Task: Check the sale-to-list ratio of carpet in the last 5 years.
Action: Mouse moved to (818, 188)
Screenshot: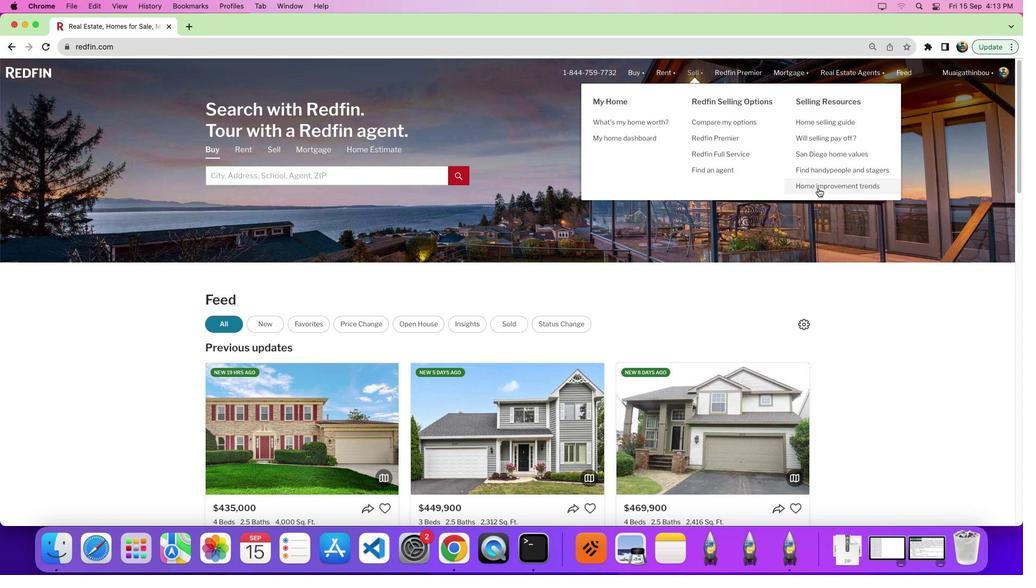 
Action: Mouse pressed left at (818, 188)
Screenshot: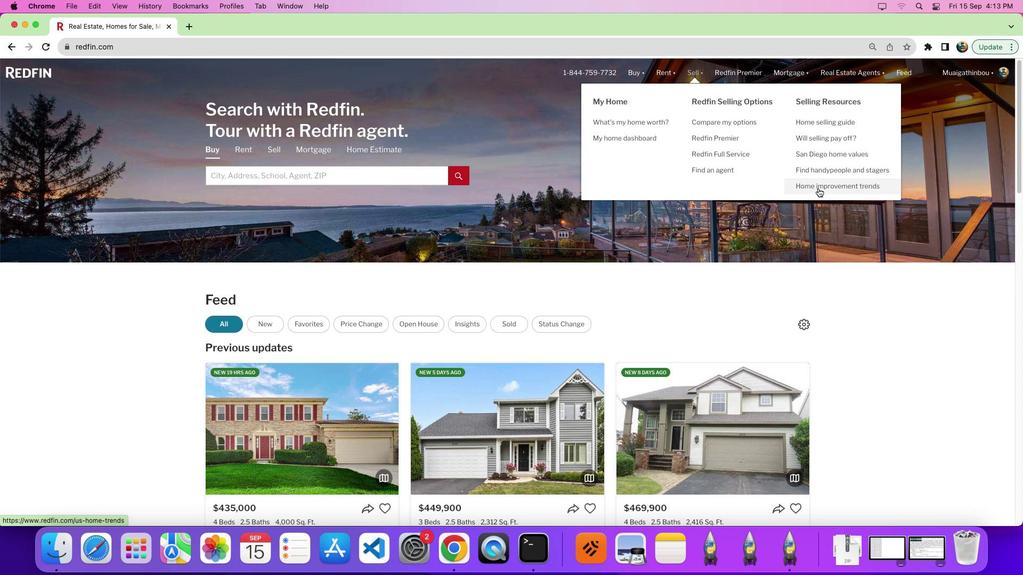 
Action: Mouse pressed left at (818, 188)
Screenshot: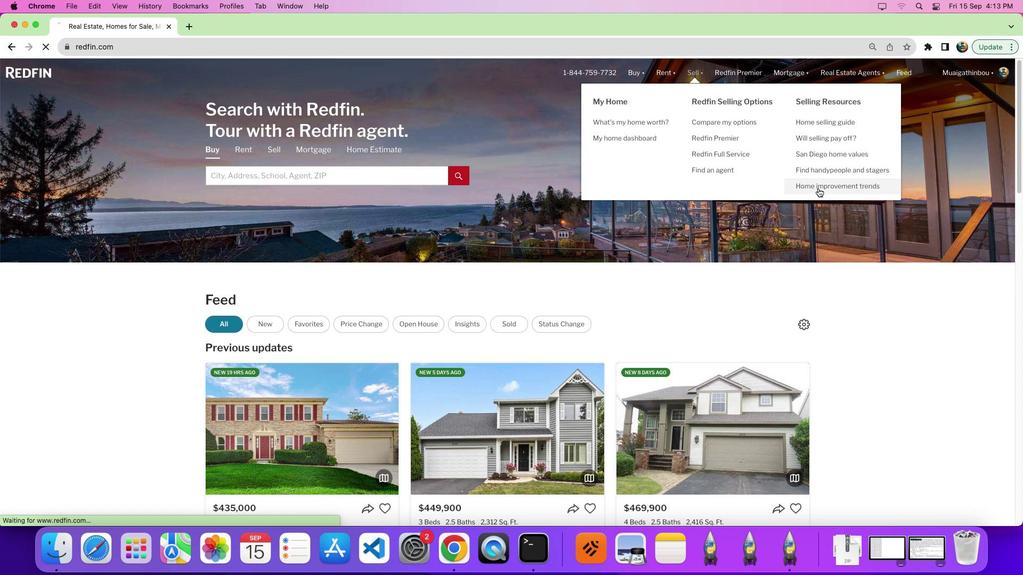 
Action: Mouse moved to (274, 203)
Screenshot: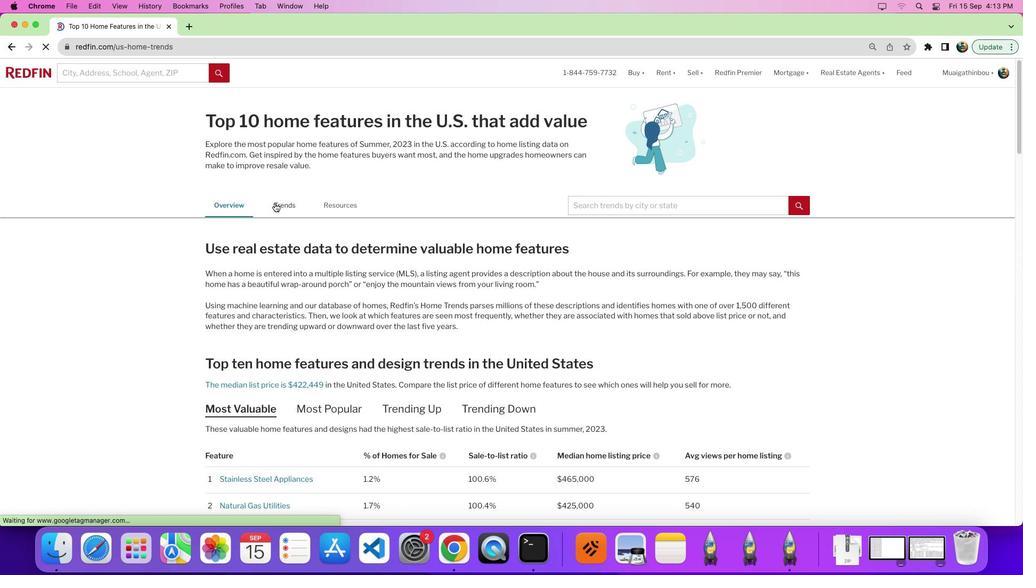 
Action: Mouse pressed left at (274, 203)
Screenshot: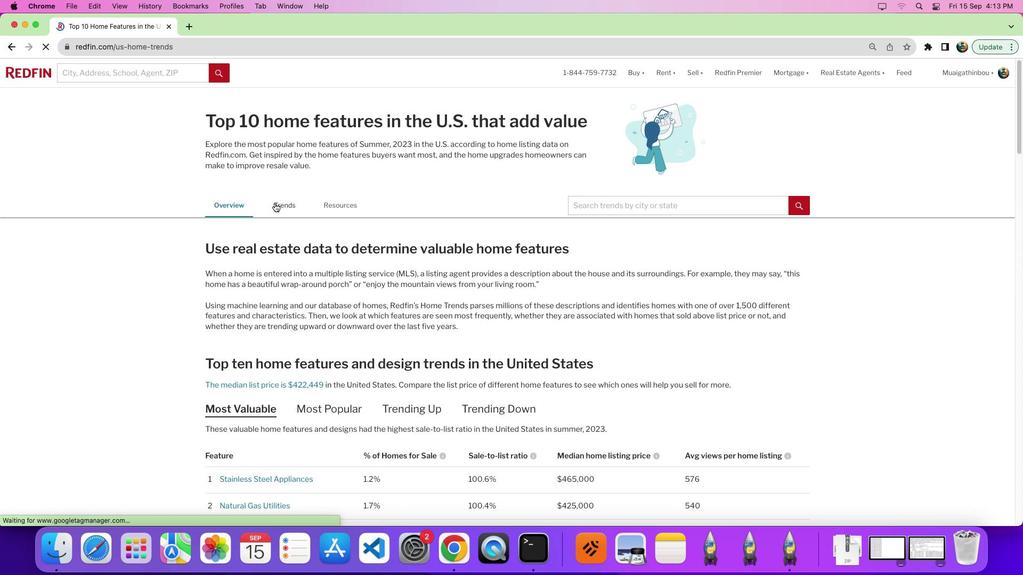 
Action: Mouse moved to (525, 314)
Screenshot: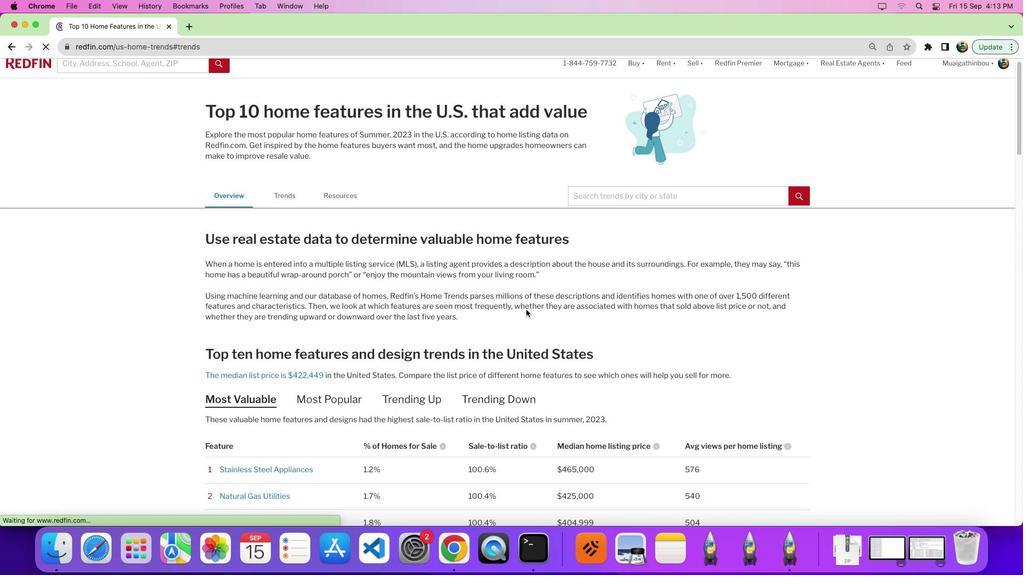 
Action: Mouse scrolled (525, 314) with delta (0, 0)
Screenshot: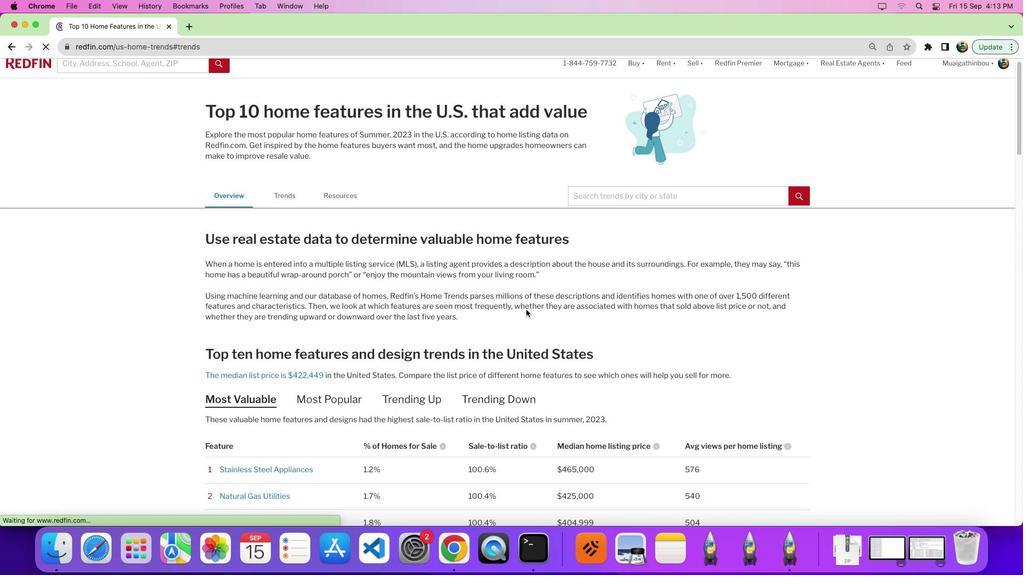
Action: Mouse scrolled (525, 314) with delta (0, 0)
Screenshot: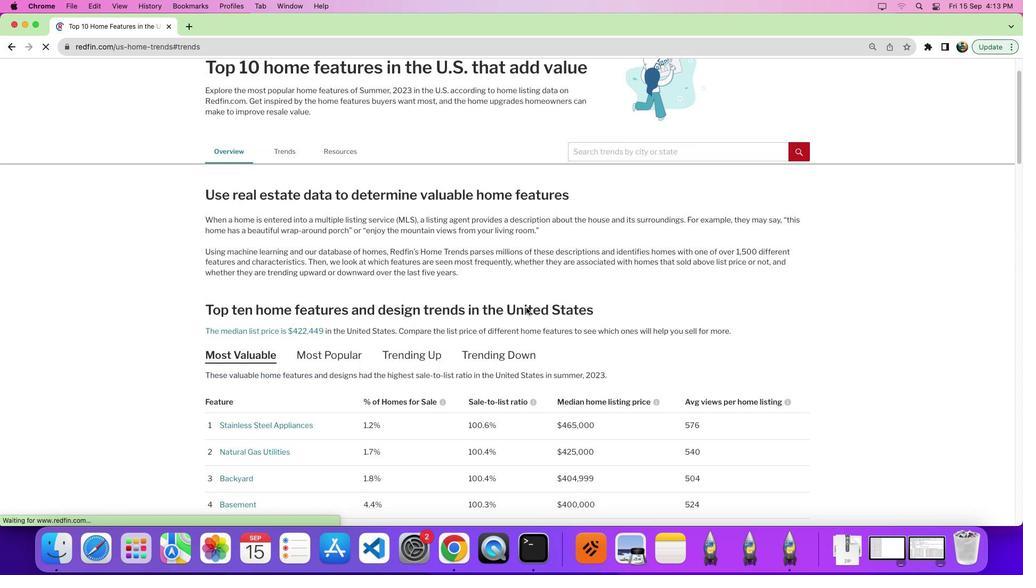 
Action: Mouse moved to (525, 313)
Screenshot: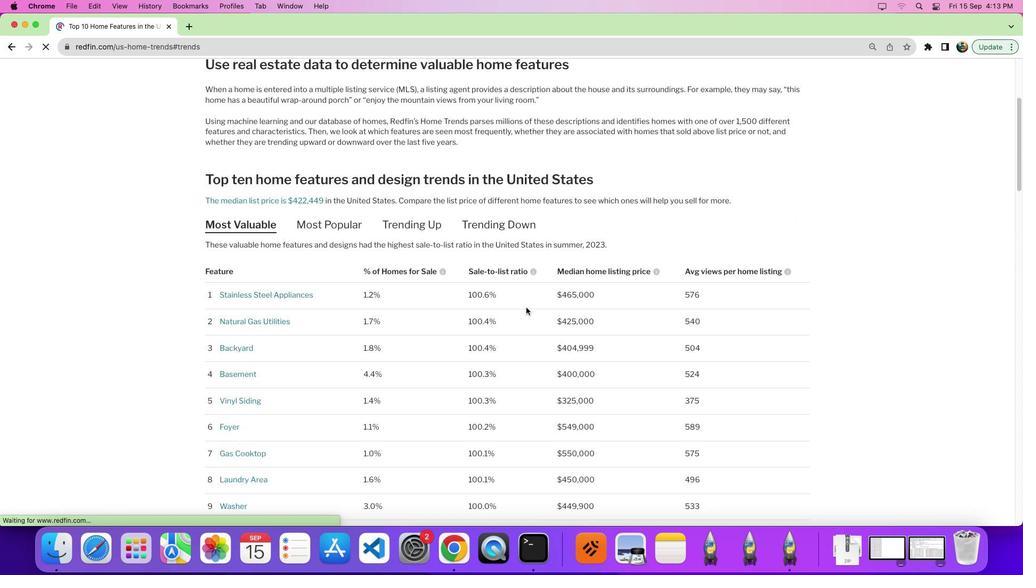 
Action: Mouse scrolled (525, 313) with delta (0, -3)
Screenshot: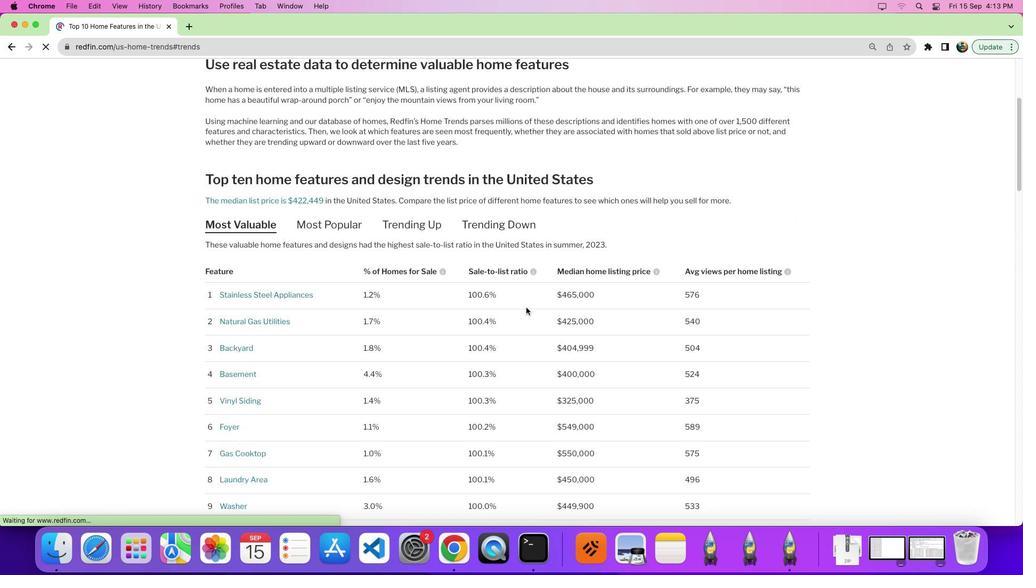 
Action: Mouse moved to (525, 307)
Screenshot: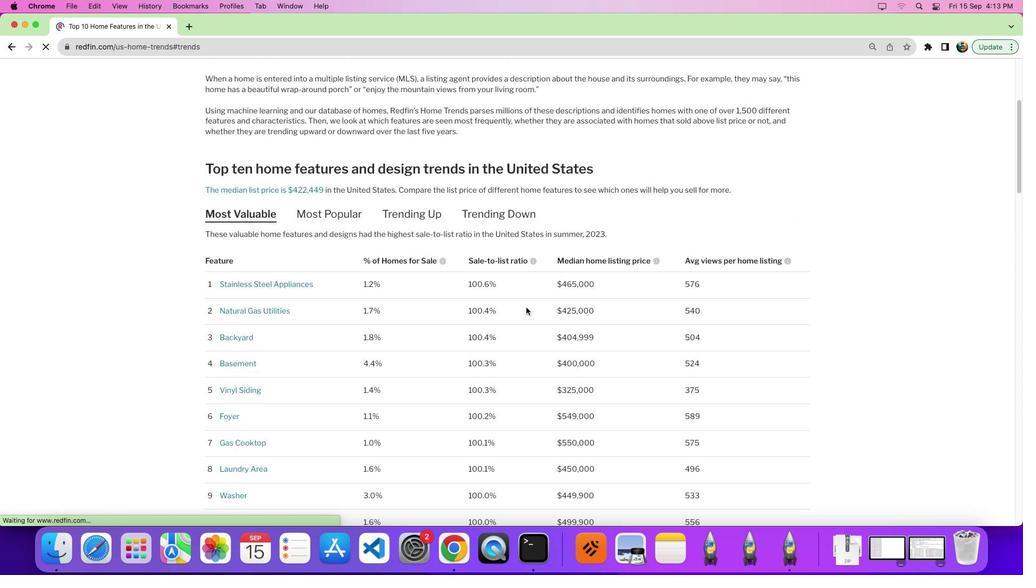 
Action: Mouse scrolled (525, 307) with delta (0, 0)
Screenshot: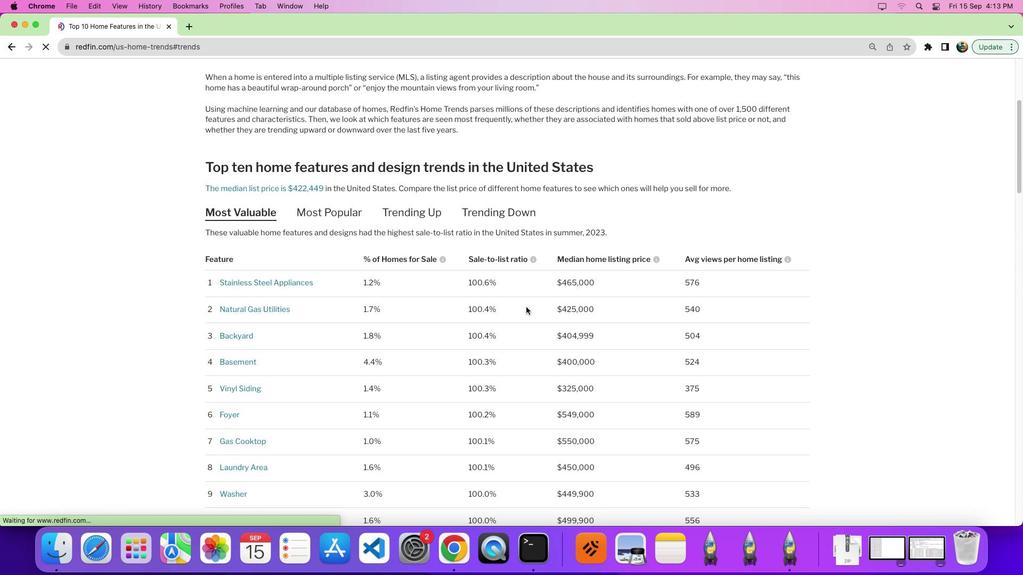 
Action: Mouse scrolled (525, 307) with delta (0, 0)
Screenshot: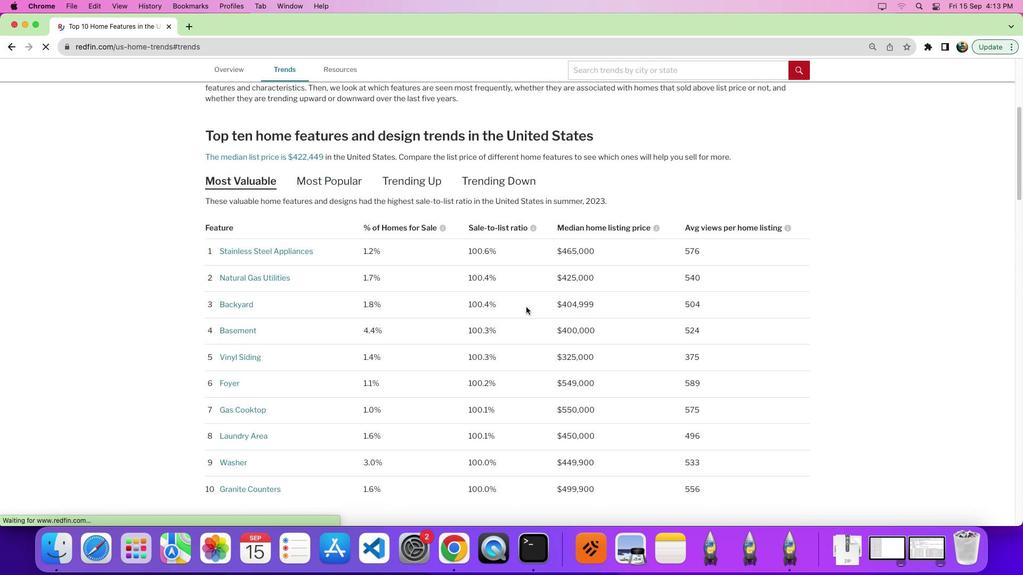 
Action: Mouse moved to (525, 306)
Screenshot: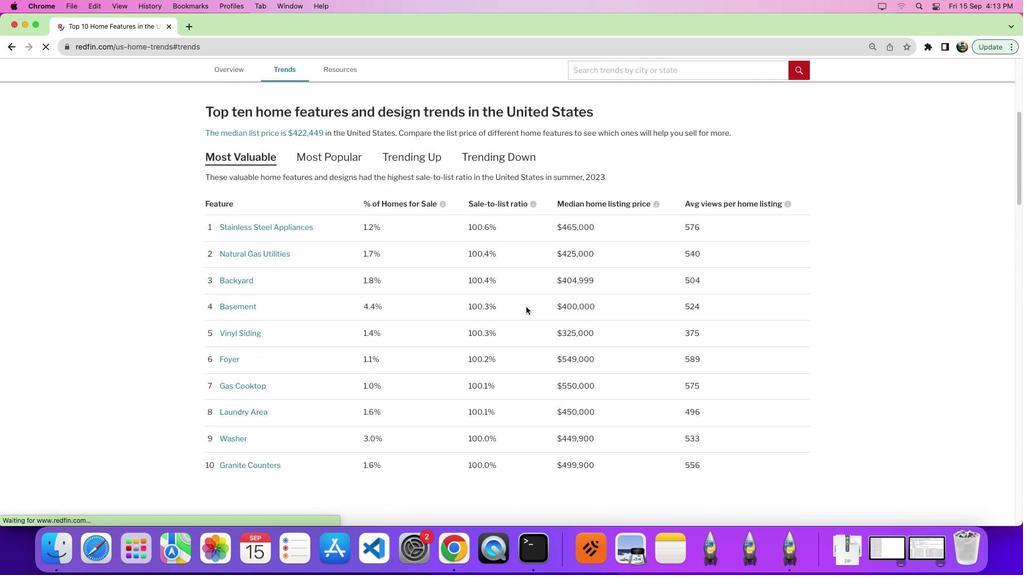 
Action: Mouse scrolled (525, 306) with delta (0, -3)
Screenshot: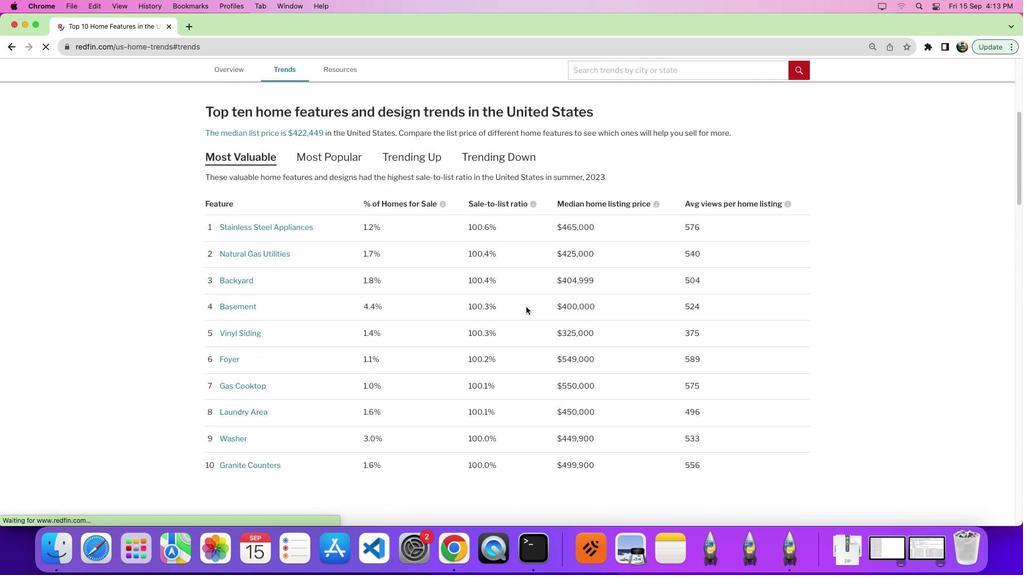 
Action: Mouse moved to (525, 306)
Screenshot: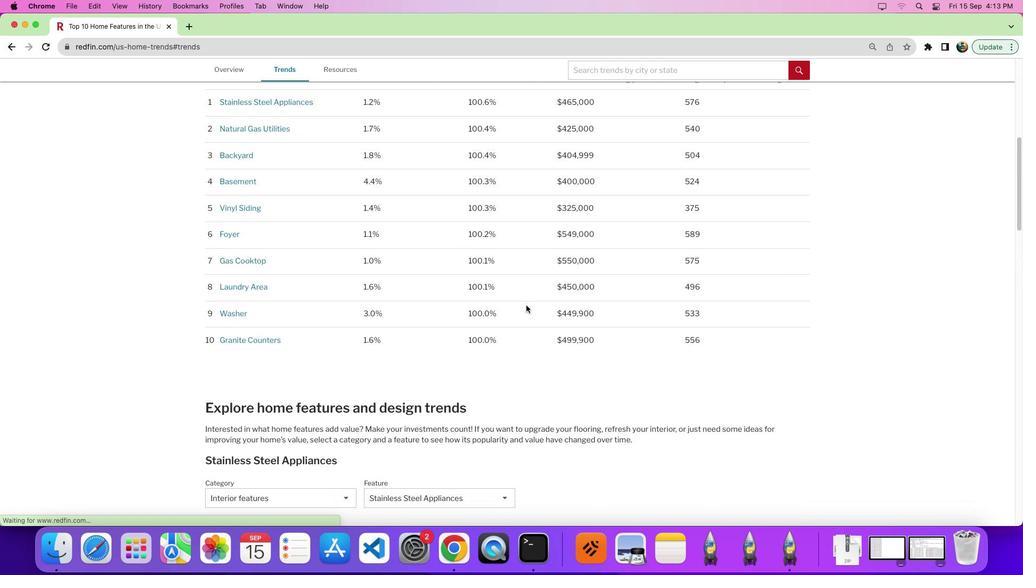 
Action: Mouse scrolled (525, 306) with delta (0, 0)
Screenshot: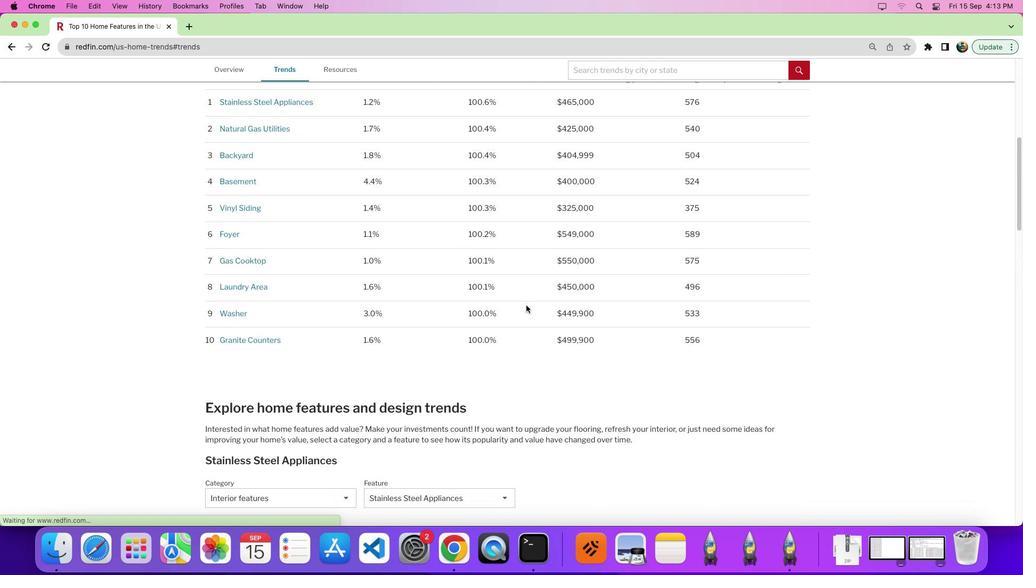 
Action: Mouse moved to (525, 305)
Screenshot: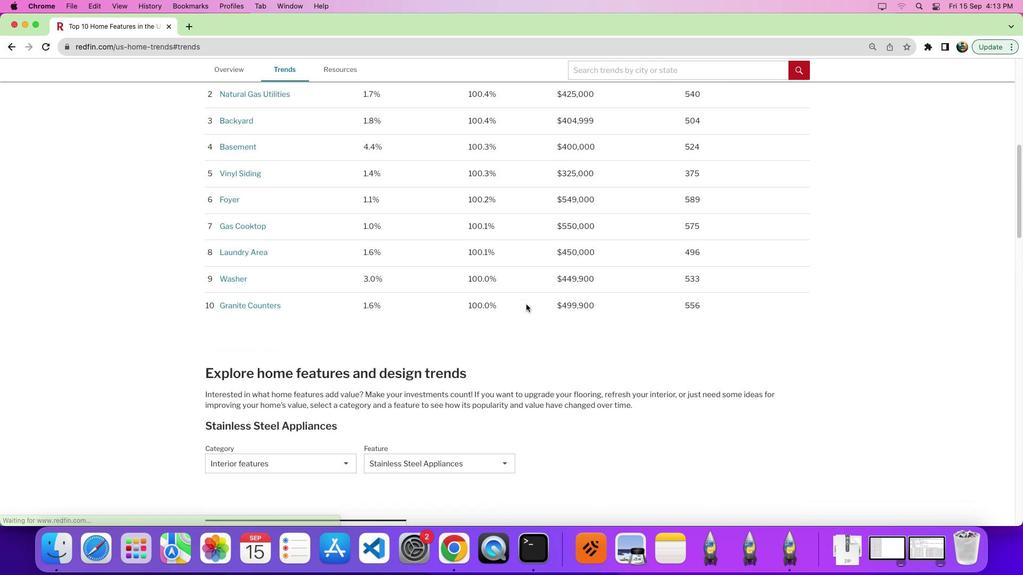 
Action: Mouse scrolled (525, 305) with delta (0, 0)
Screenshot: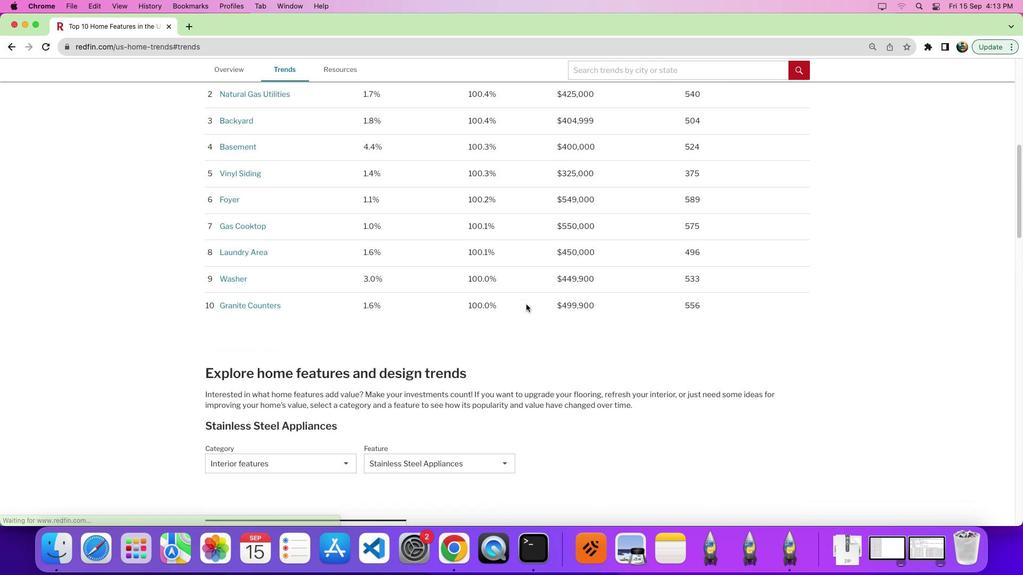 
Action: Mouse moved to (525, 305)
Screenshot: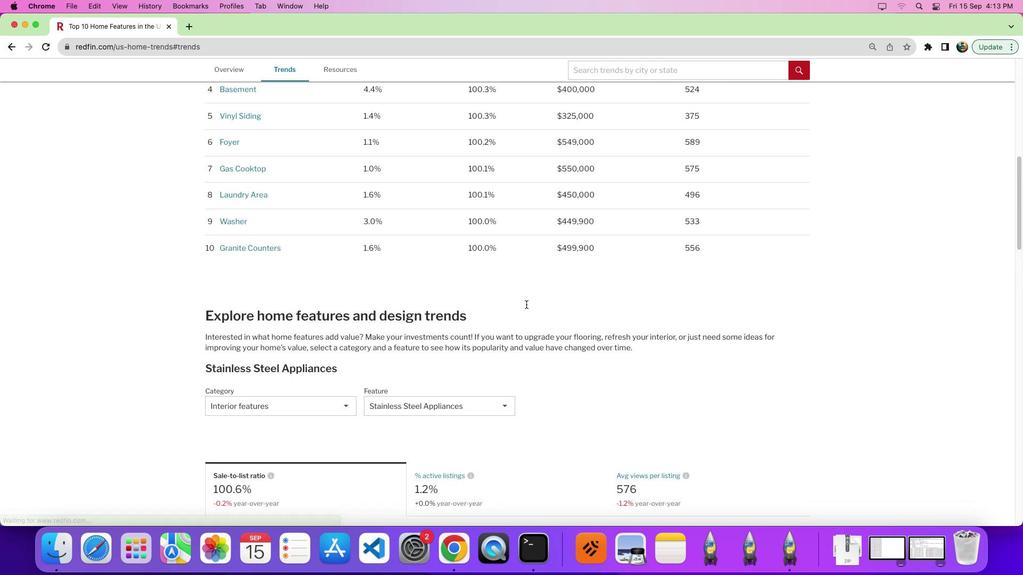
Action: Mouse scrolled (525, 305) with delta (0, -3)
Screenshot: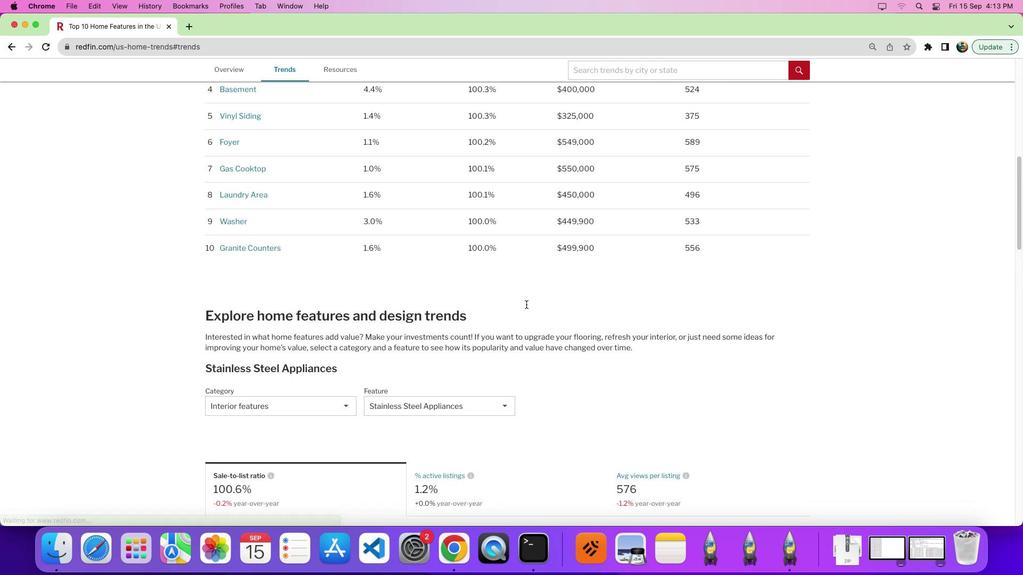 
Action: Mouse moved to (525, 301)
Screenshot: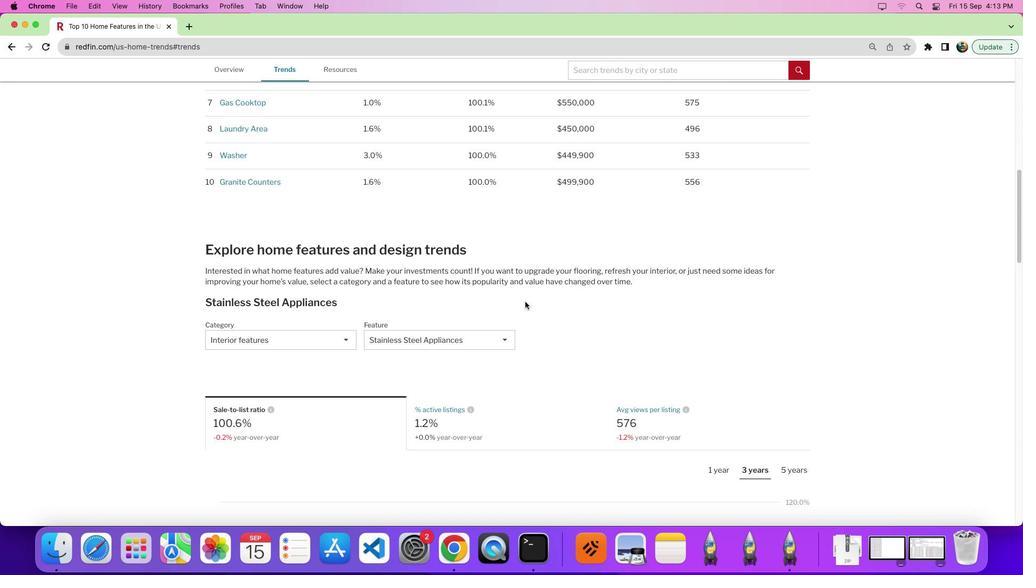 
Action: Mouse scrolled (525, 301) with delta (0, 0)
Screenshot: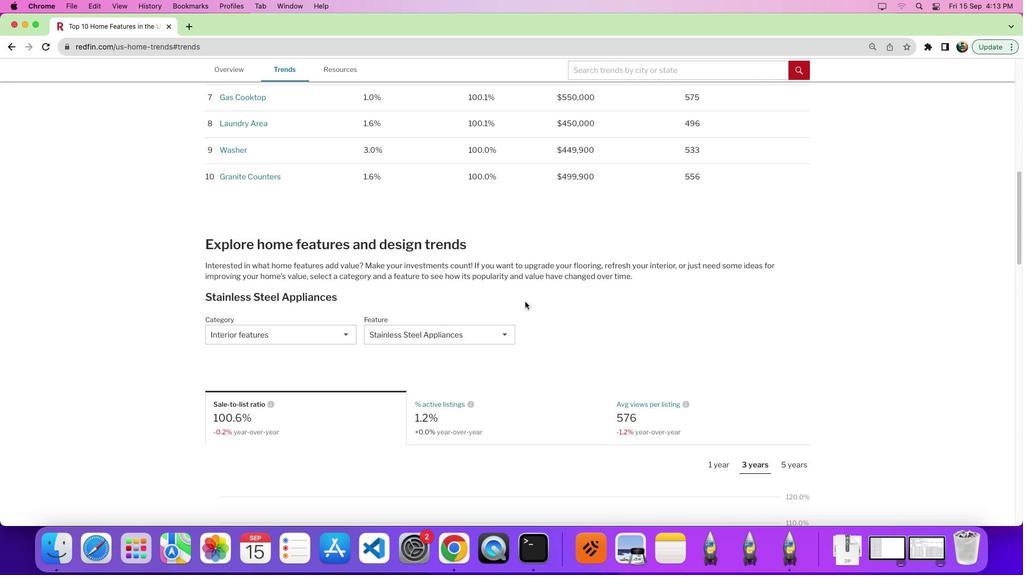 
Action: Mouse scrolled (525, 301) with delta (0, 0)
Screenshot: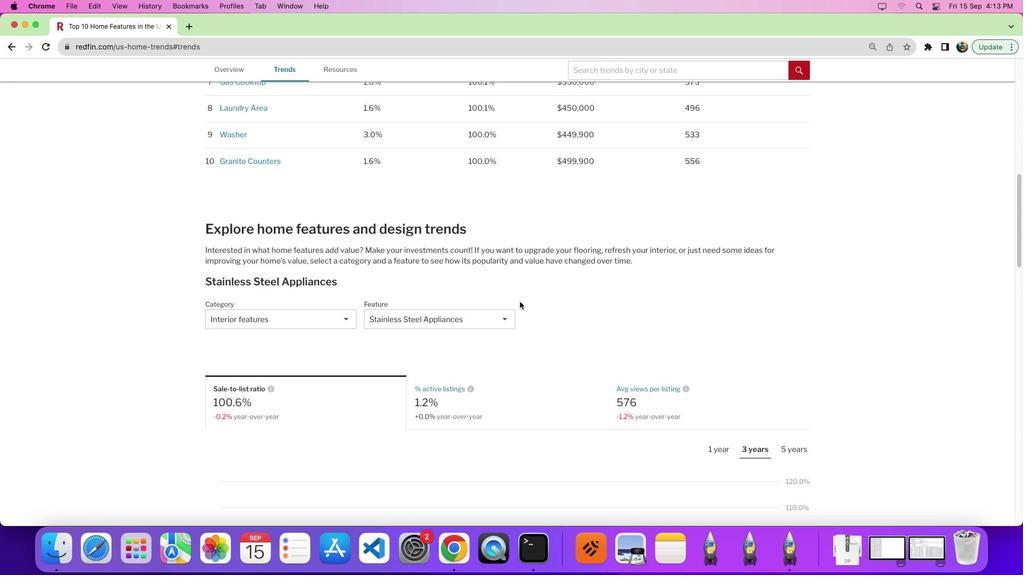 
Action: Mouse scrolled (525, 301) with delta (0, -2)
Screenshot: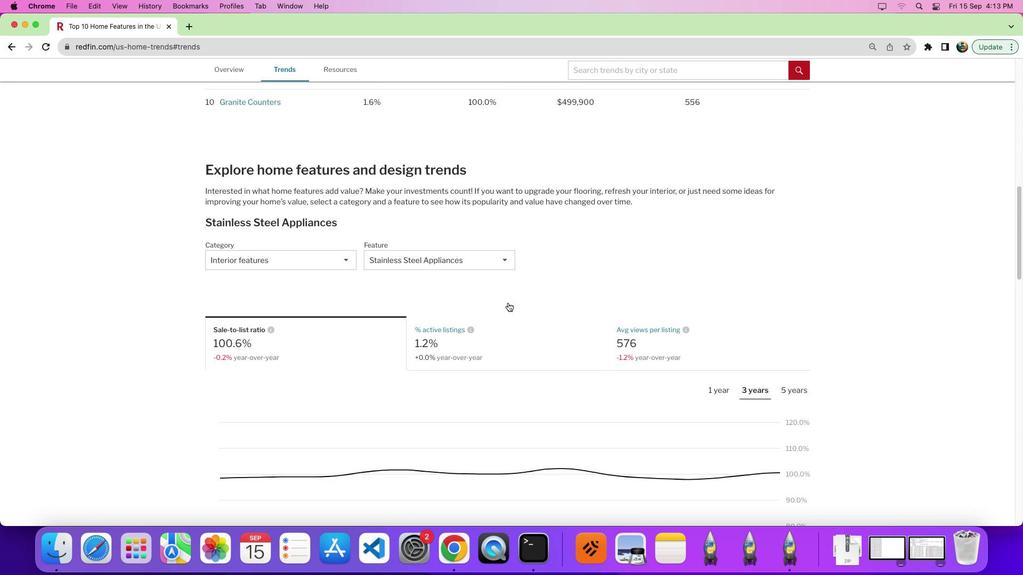 
Action: Mouse moved to (469, 198)
Screenshot: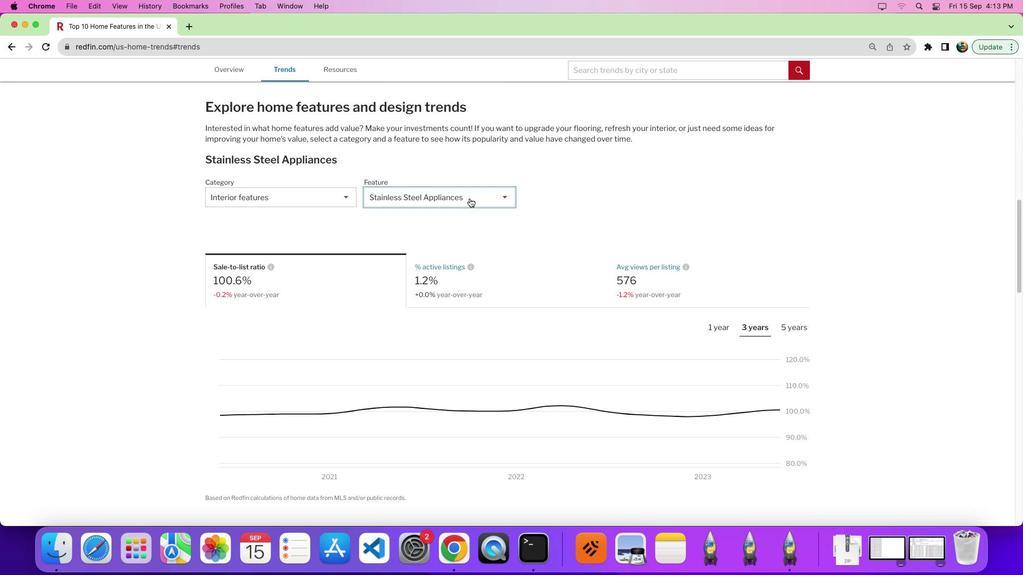
Action: Mouse pressed left at (469, 198)
Screenshot: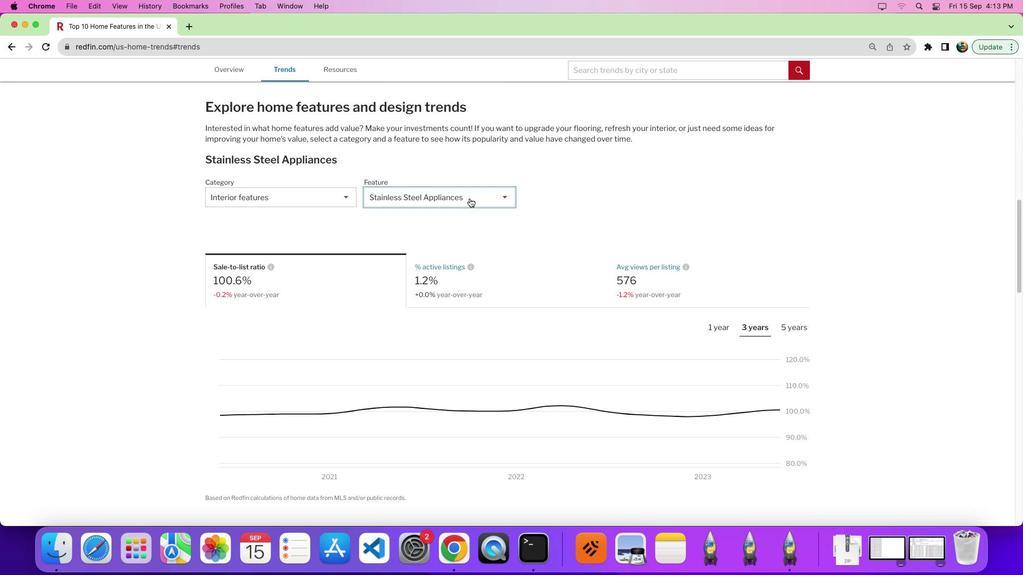 
Action: Mouse moved to (463, 262)
Screenshot: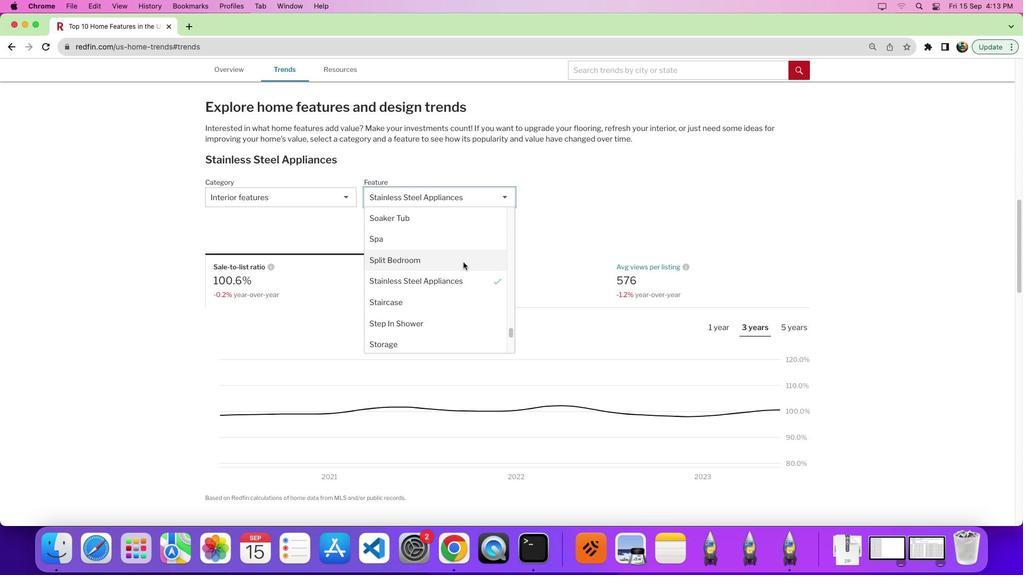 
Action: Mouse scrolled (463, 262) with delta (0, 0)
Screenshot: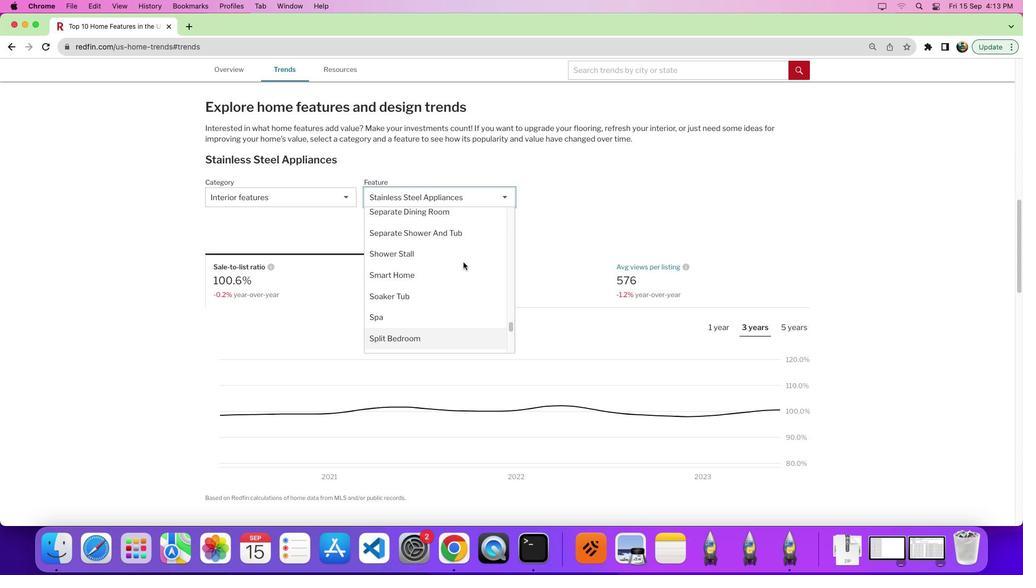 
Action: Mouse scrolled (463, 262) with delta (0, 0)
Screenshot: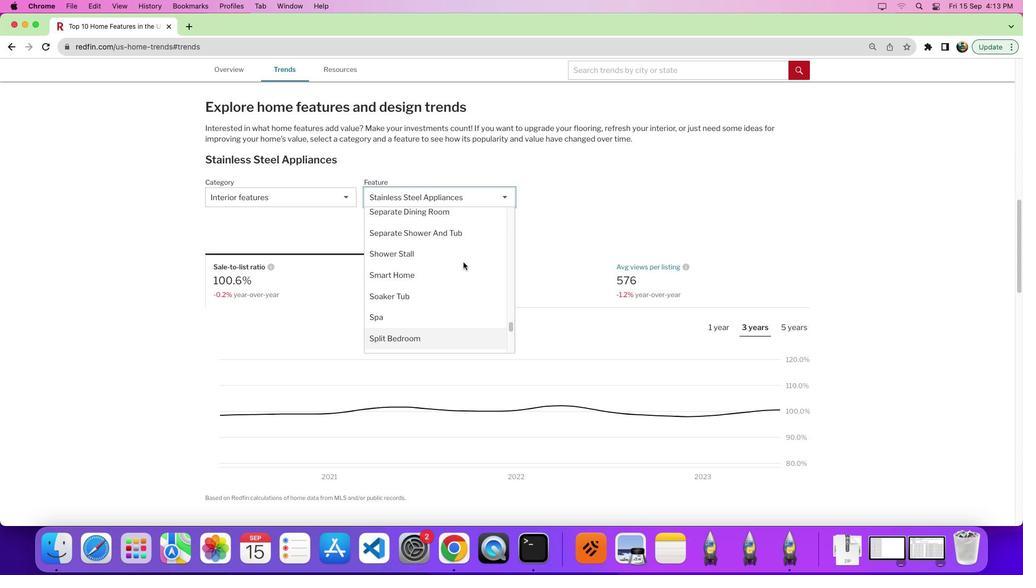 
Action: Mouse scrolled (463, 262) with delta (0, 3)
Screenshot: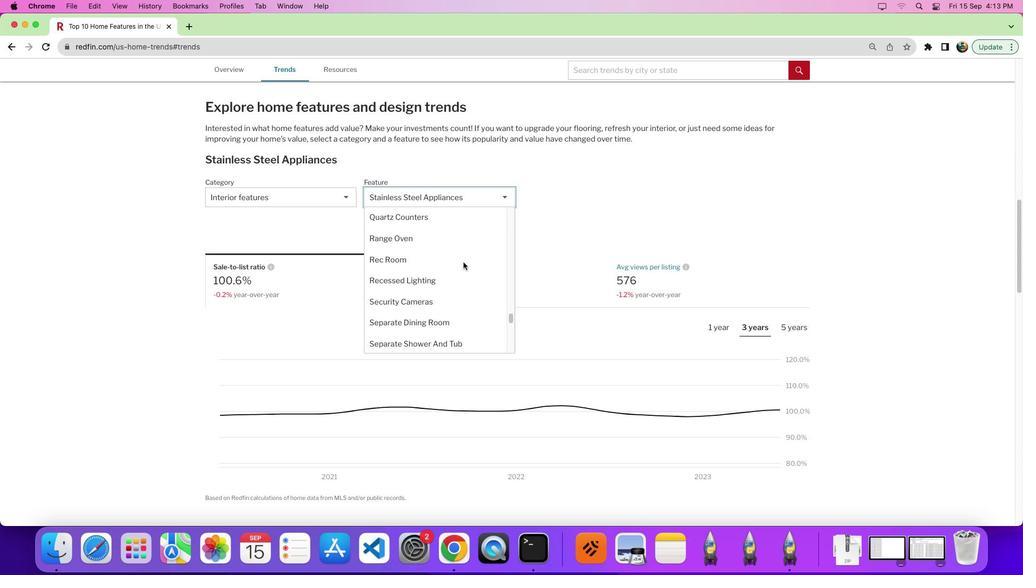 
Action: Mouse scrolled (463, 262) with delta (0, 0)
Screenshot: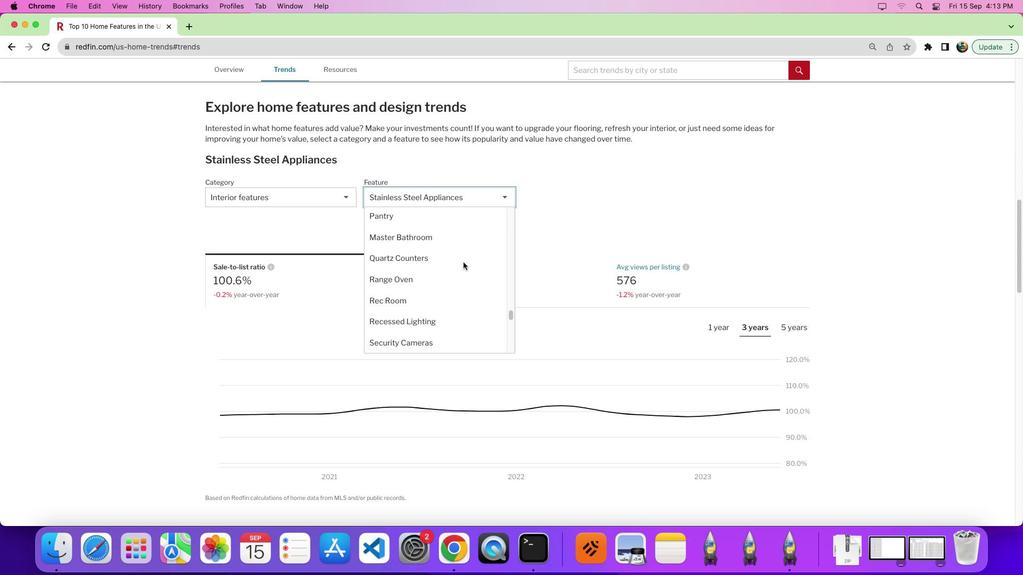 
Action: Mouse scrolled (463, 262) with delta (0, 0)
Screenshot: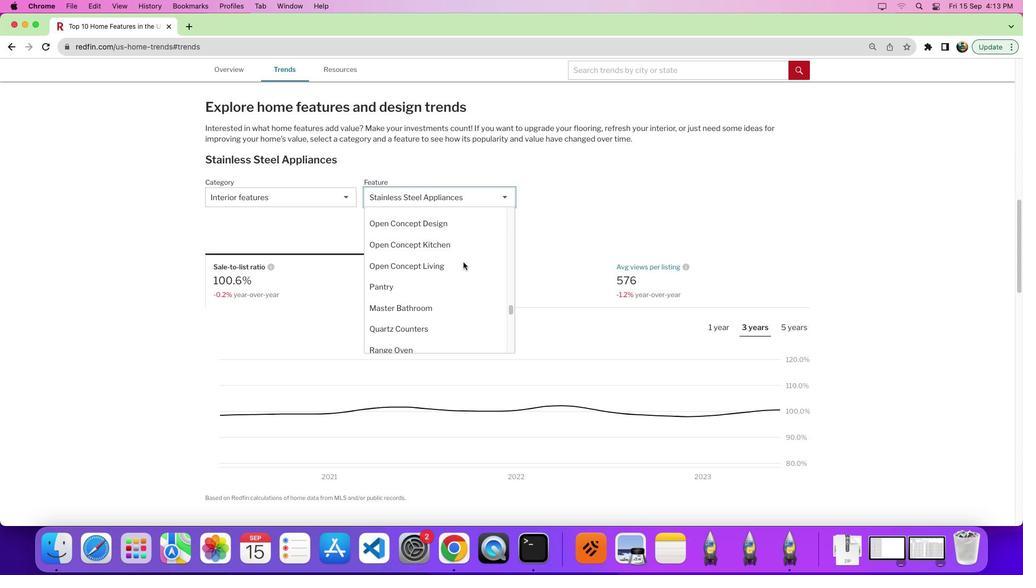 
Action: Mouse scrolled (463, 262) with delta (0, 3)
Screenshot: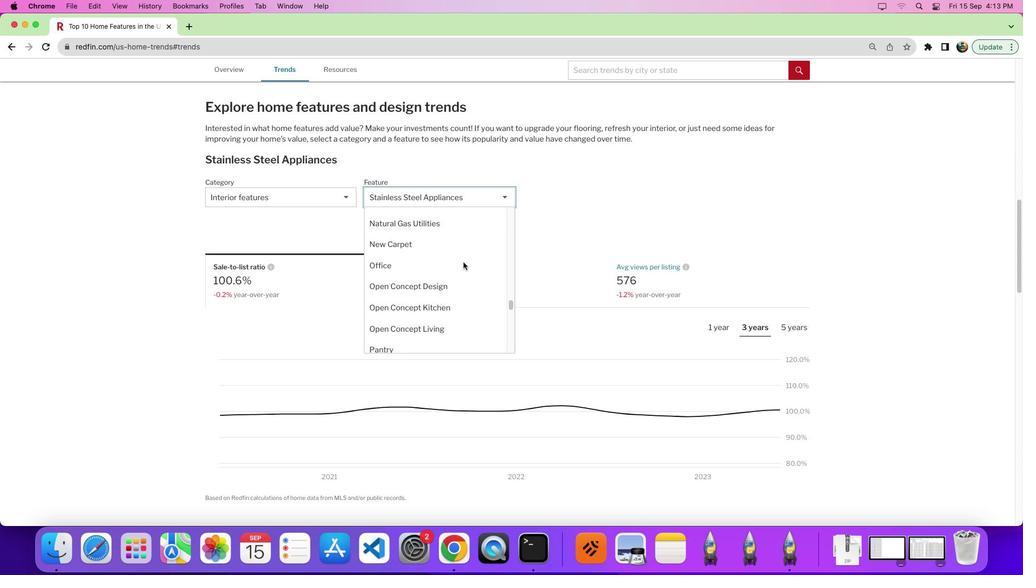
Action: Mouse scrolled (463, 262) with delta (0, 0)
Screenshot: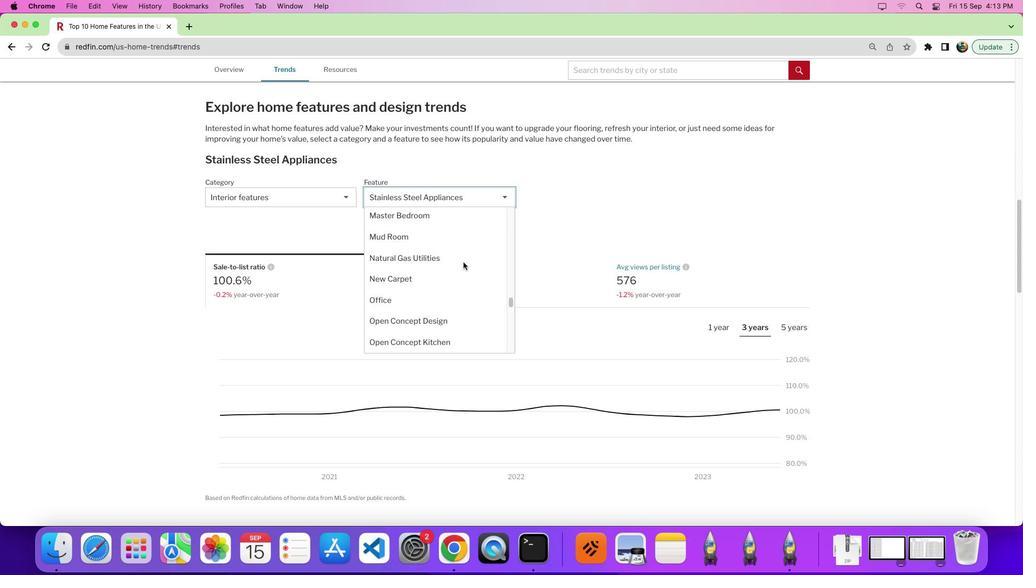 
Action: Mouse scrolled (463, 262) with delta (0, 0)
Screenshot: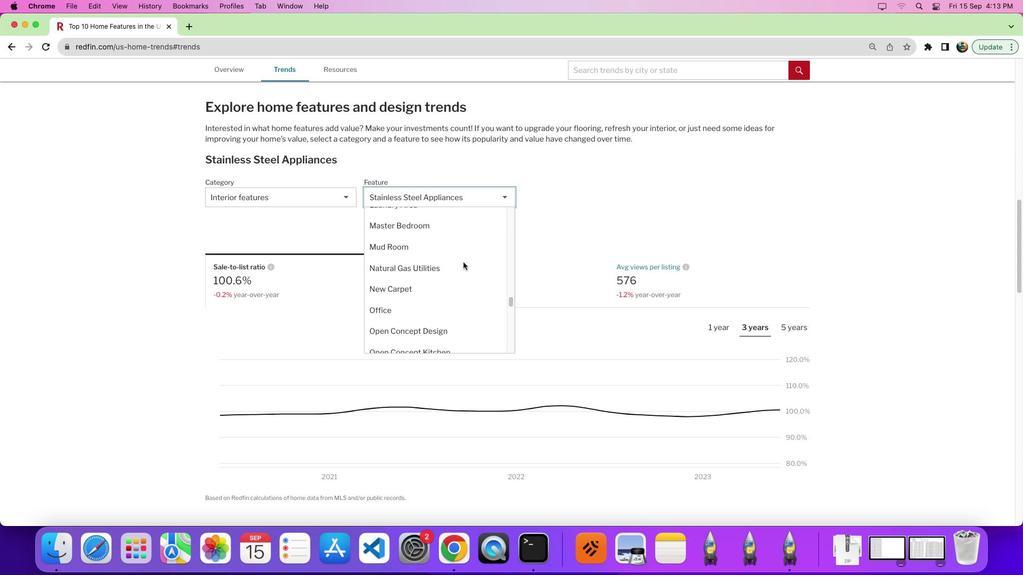 
Action: Mouse moved to (463, 262)
Screenshot: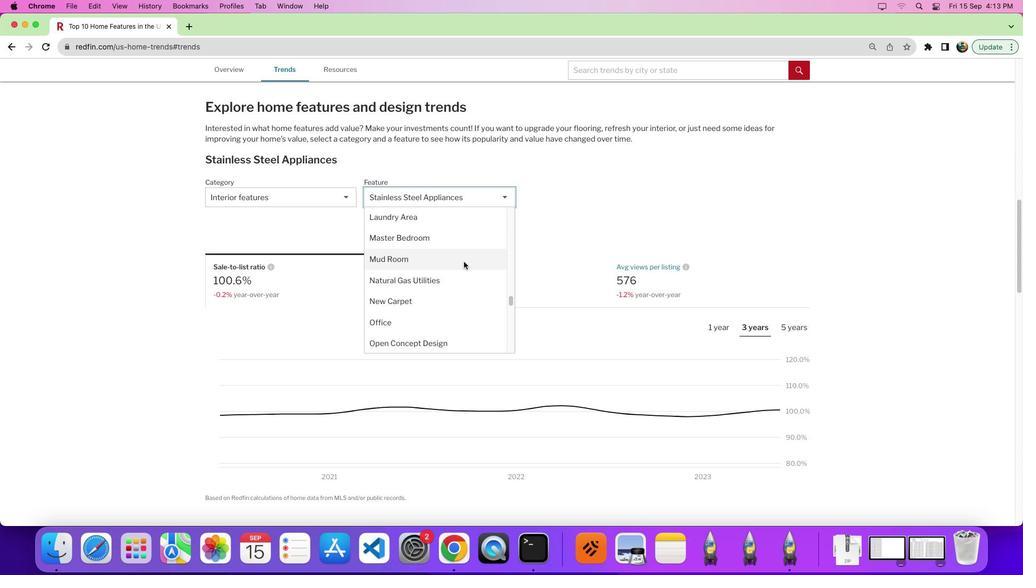 
Action: Mouse scrolled (463, 262) with delta (0, 0)
Screenshot: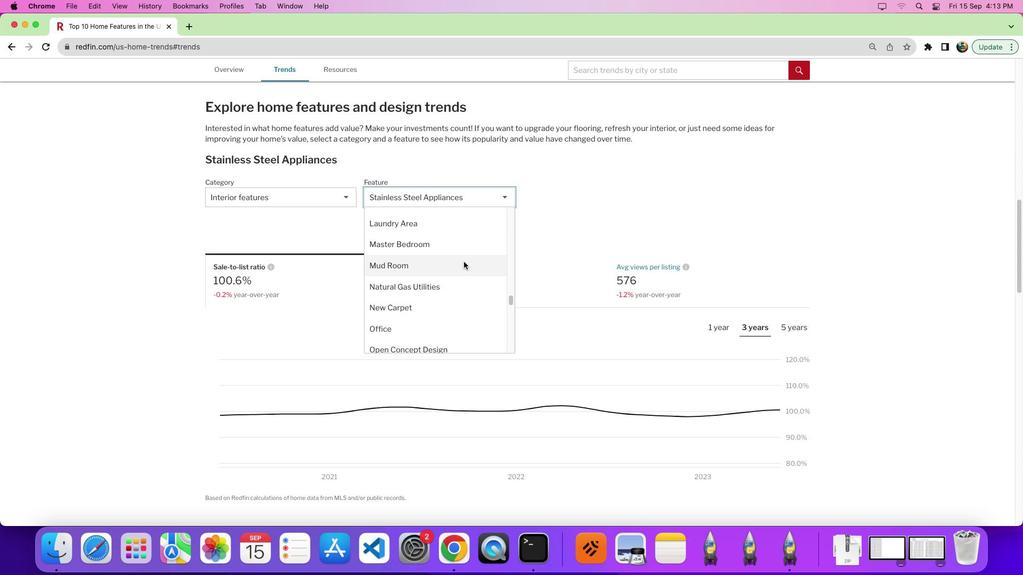 
Action: Mouse scrolled (463, 262) with delta (0, 0)
Screenshot: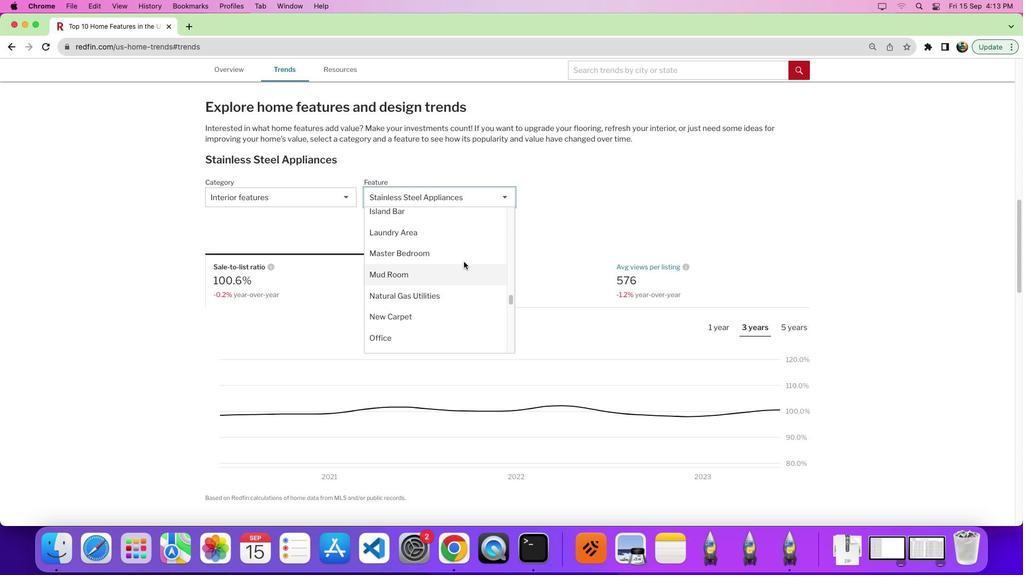 
Action: Mouse scrolled (463, 262) with delta (0, 1)
Screenshot: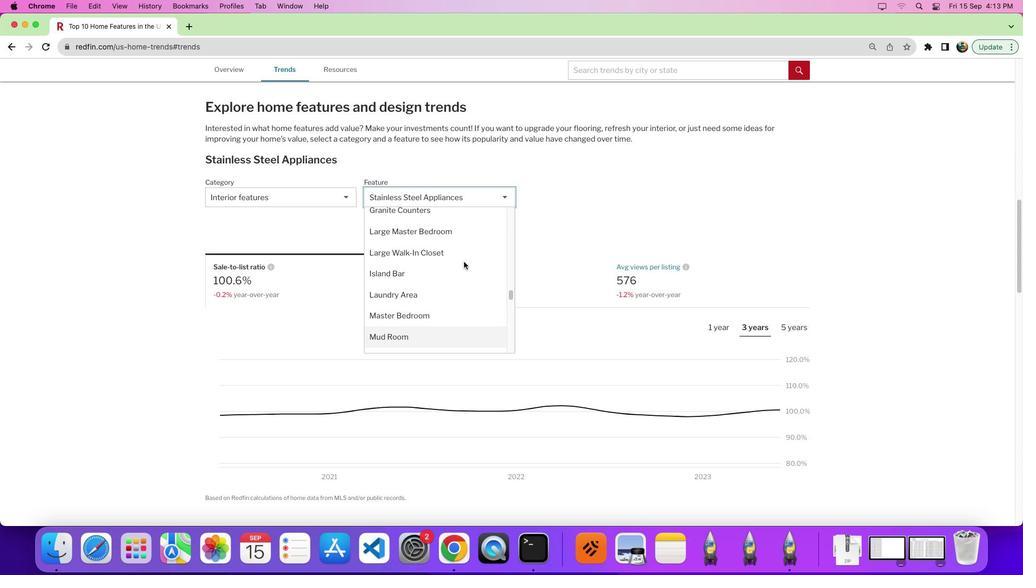 
Action: Mouse moved to (463, 261)
Screenshot: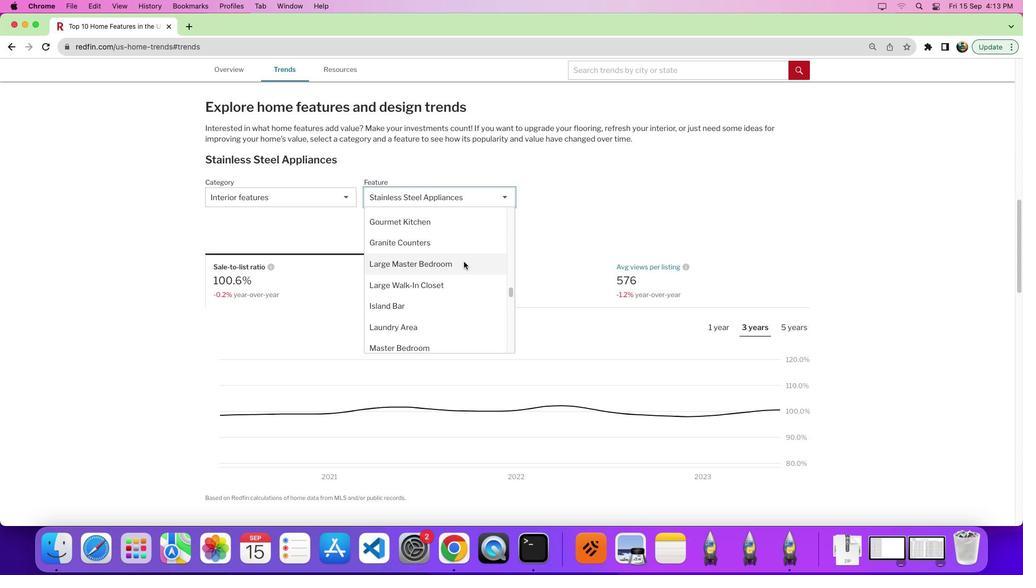 
Action: Mouse scrolled (463, 261) with delta (0, 0)
Screenshot: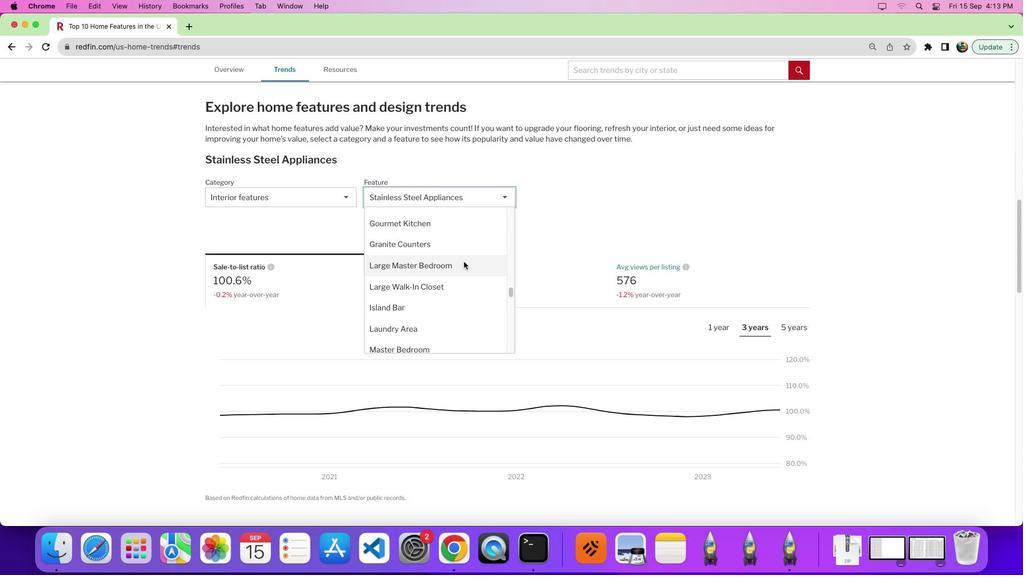 
Action: Mouse scrolled (463, 261) with delta (0, 0)
Screenshot: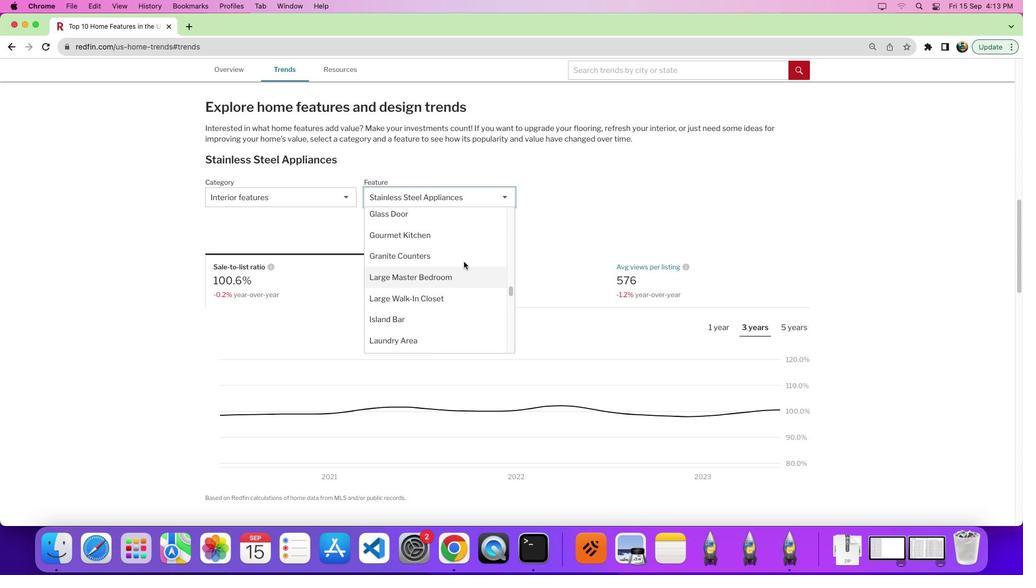 
Action: Mouse scrolled (463, 261) with delta (0, 0)
Screenshot: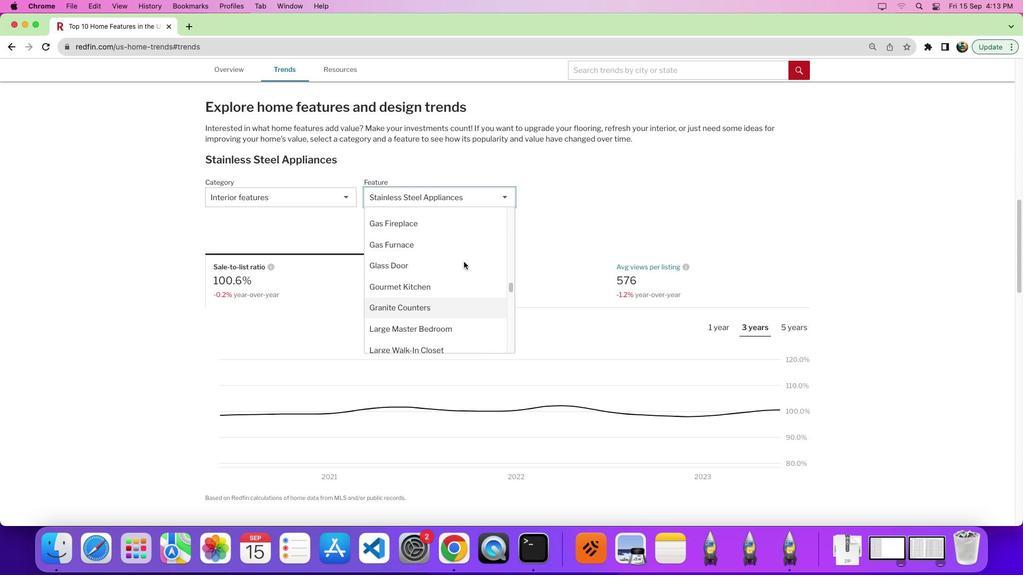
Action: Mouse scrolled (463, 261) with delta (0, 0)
Screenshot: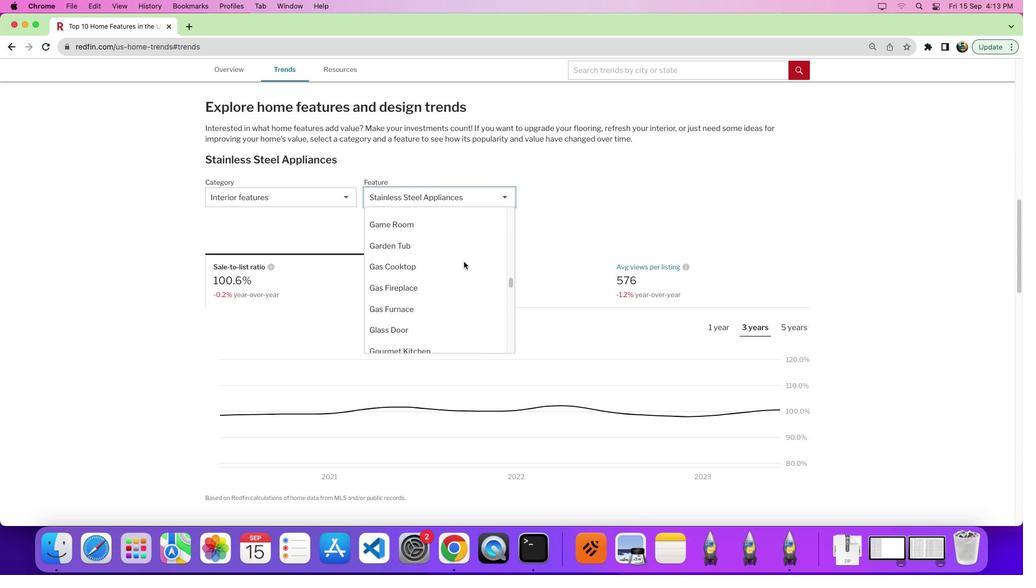 
Action: Mouse scrolled (463, 261) with delta (0, 3)
Screenshot: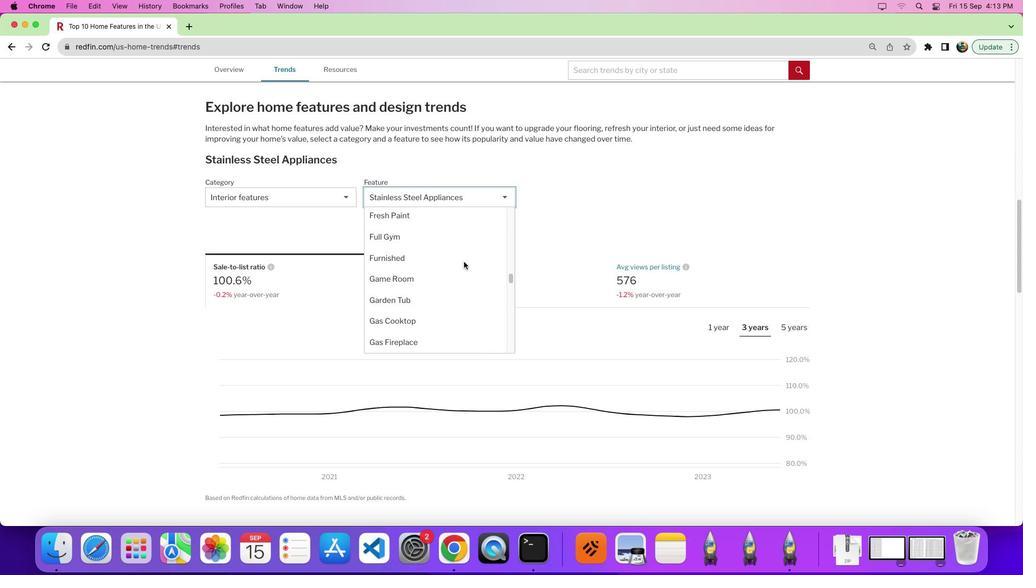 
Action: Mouse scrolled (463, 261) with delta (0, 0)
Screenshot: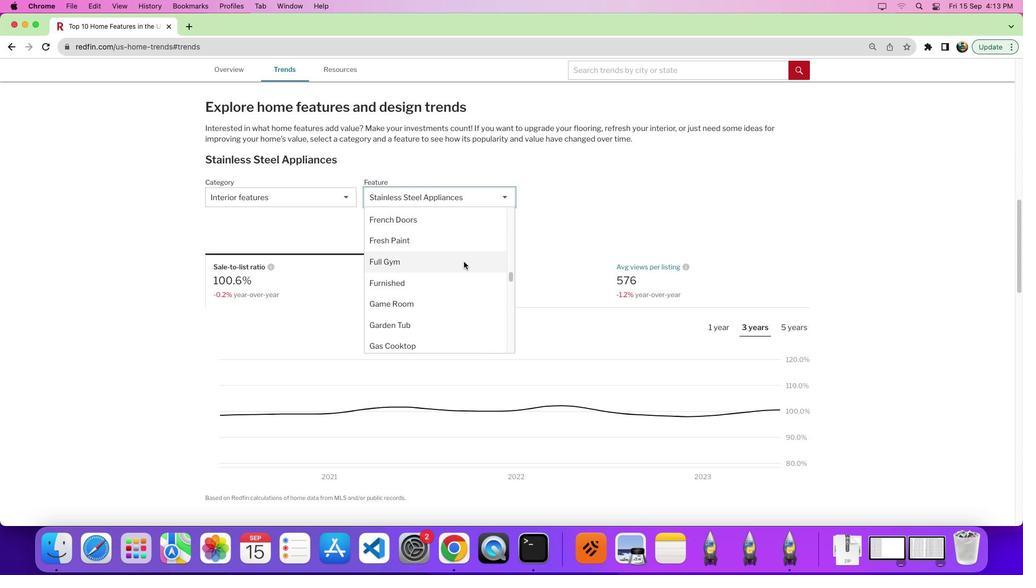 
Action: Mouse scrolled (463, 261) with delta (0, 0)
Screenshot: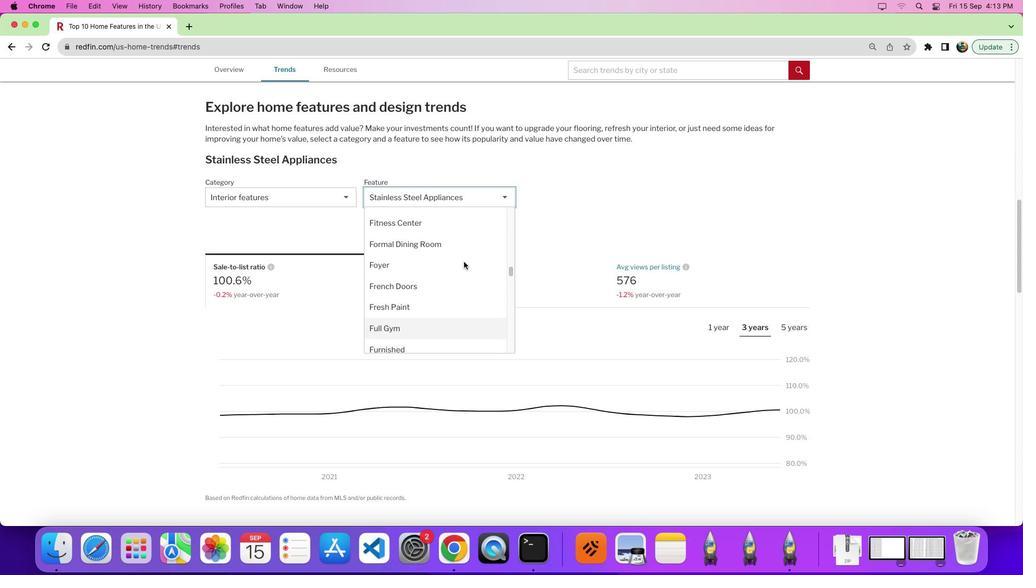 
Action: Mouse scrolled (463, 261) with delta (0, 2)
Screenshot: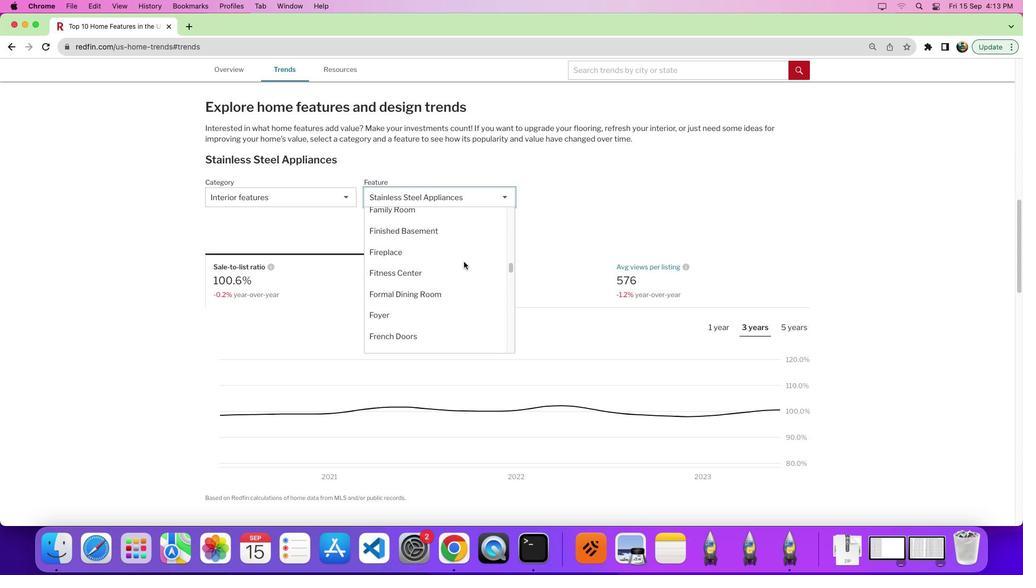 
Action: Mouse scrolled (463, 261) with delta (0, 0)
Screenshot: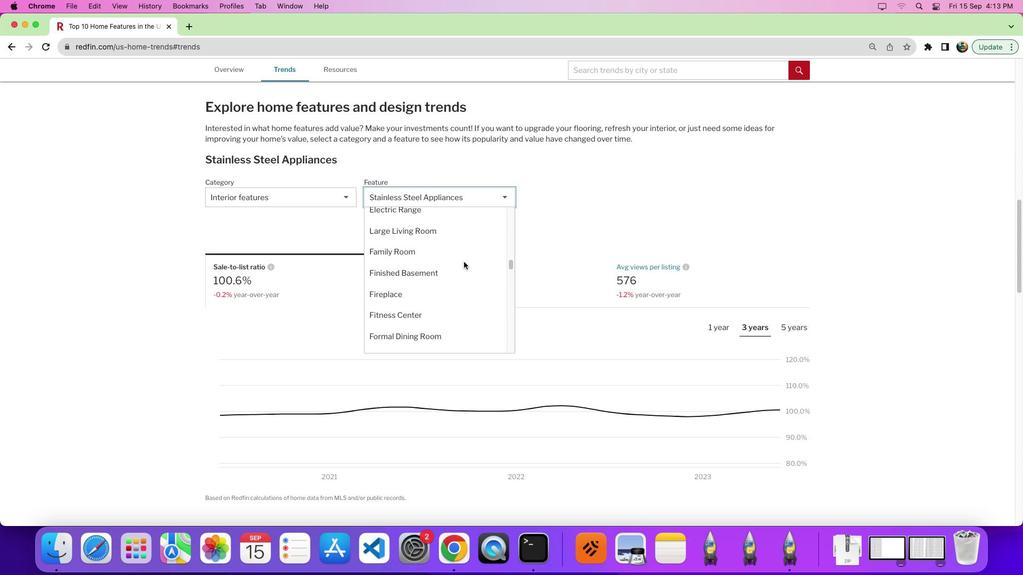 
Action: Mouse scrolled (463, 261) with delta (0, 0)
Screenshot: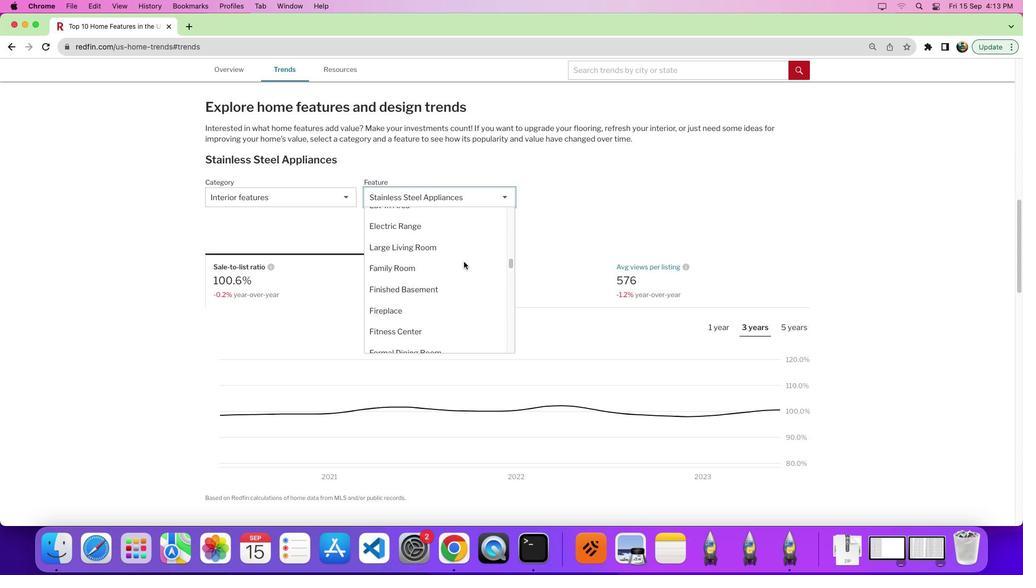 
Action: Mouse scrolled (463, 261) with delta (0, 0)
Screenshot: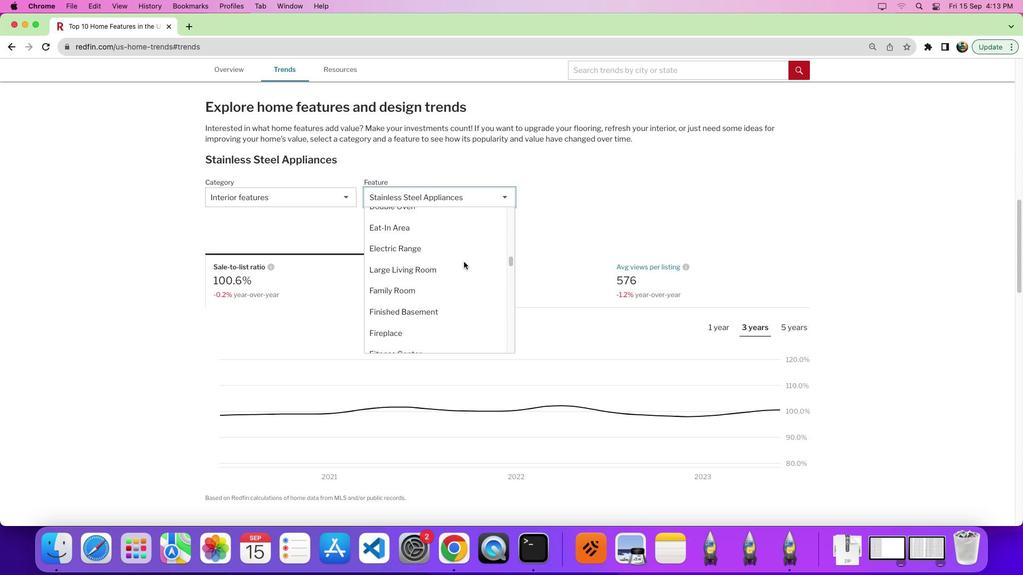 
Action: Mouse scrolled (463, 261) with delta (0, 0)
Screenshot: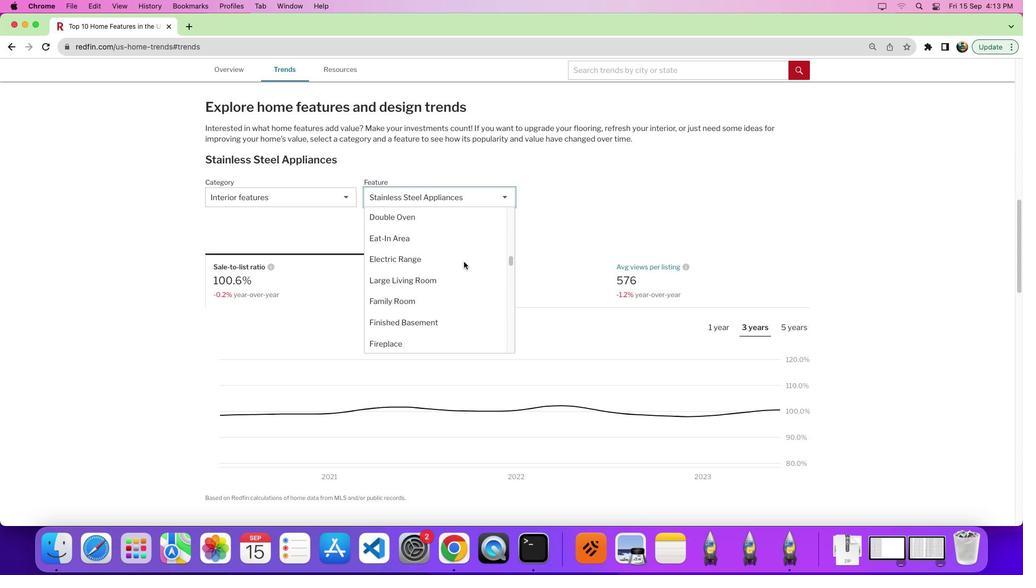 
Action: Mouse scrolled (463, 261) with delta (0, 0)
Screenshot: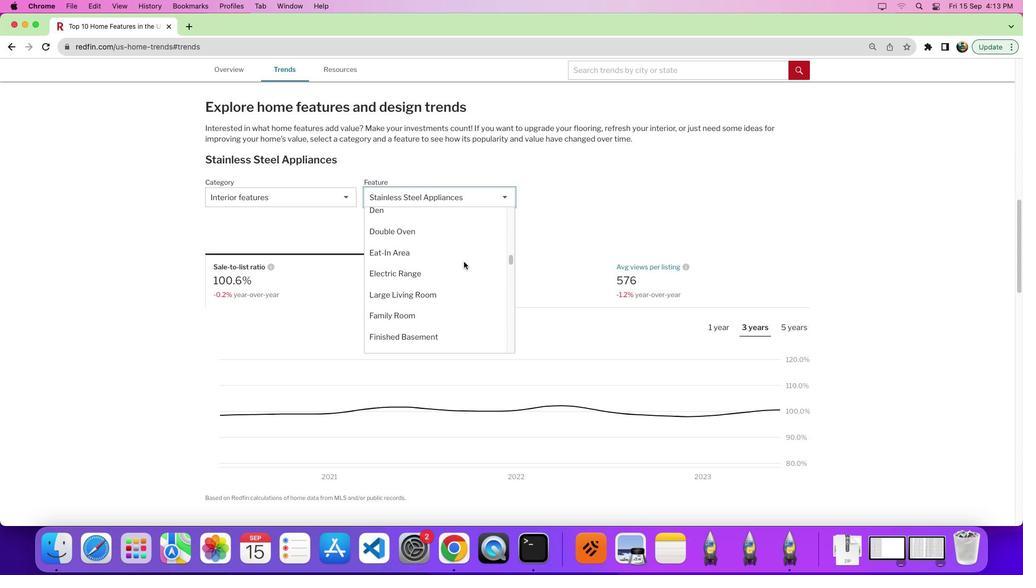 
Action: Mouse scrolled (463, 261) with delta (0, 0)
Screenshot: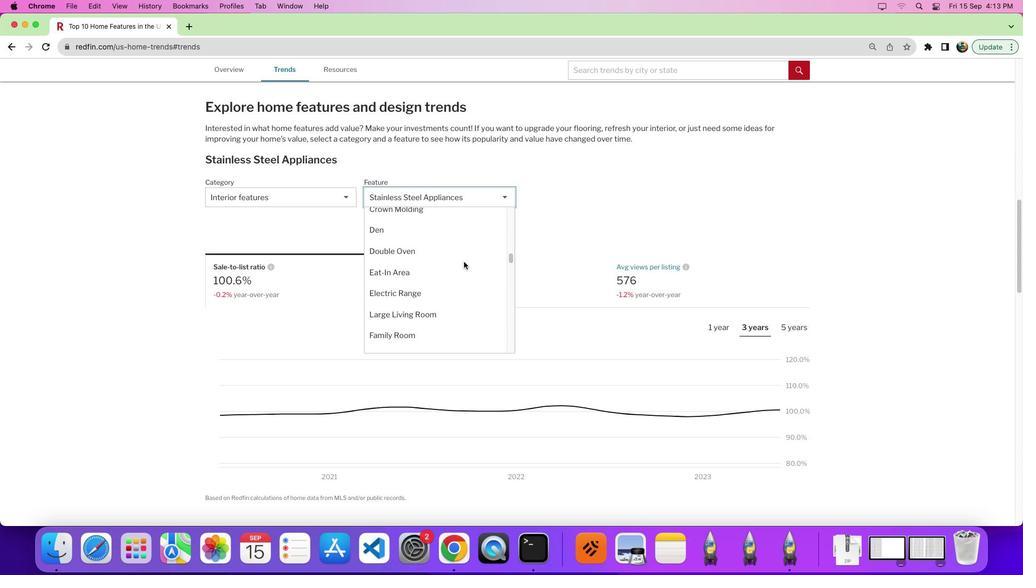 
Action: Mouse scrolled (463, 261) with delta (0, 0)
Screenshot: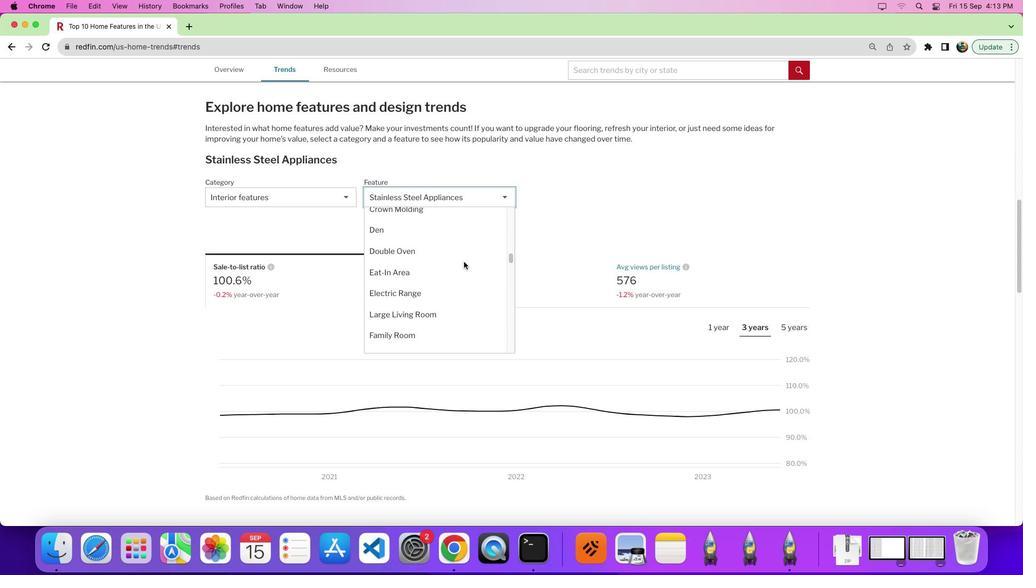 
Action: Mouse scrolled (463, 261) with delta (0, 0)
Screenshot: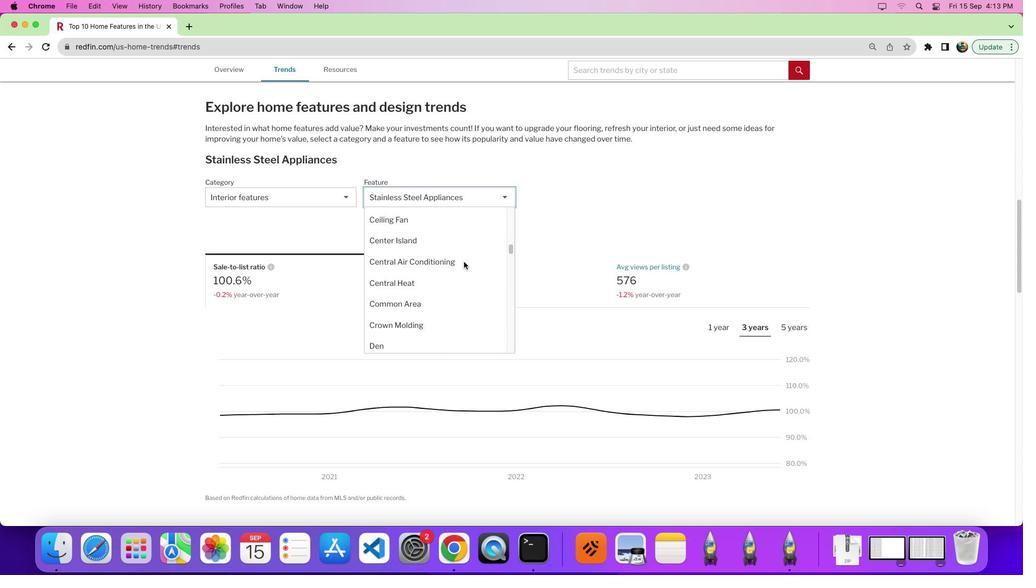 
Action: Mouse scrolled (463, 261) with delta (0, 0)
Screenshot: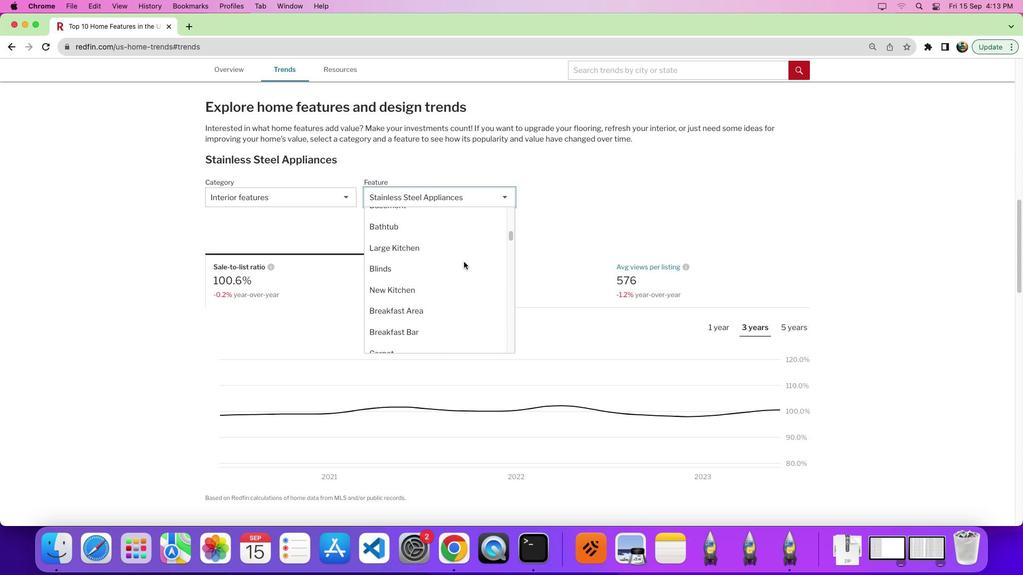 
Action: Mouse scrolled (463, 261) with delta (0, 4)
Screenshot: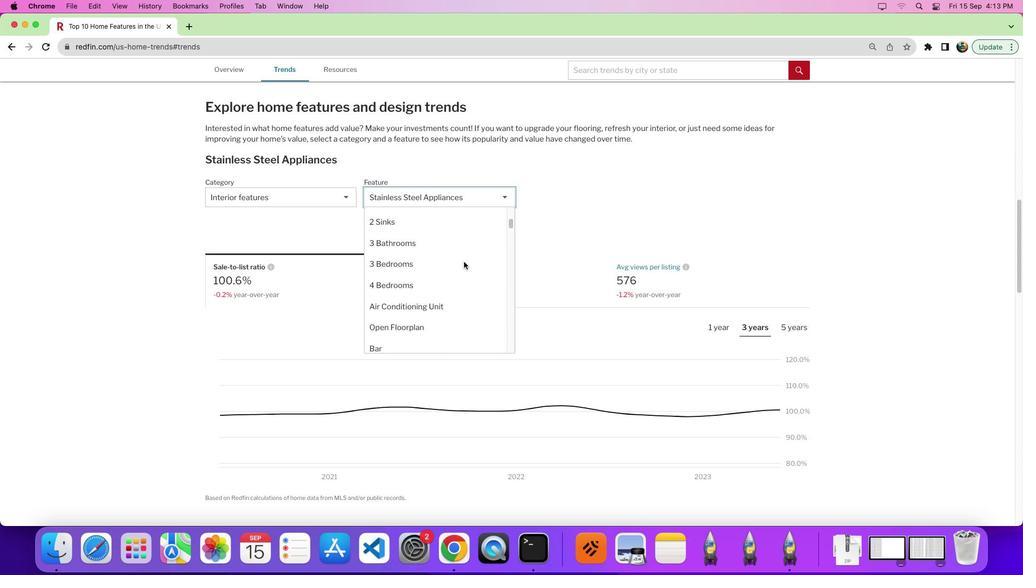 
Action: Mouse scrolled (463, 261) with delta (0, 5)
Screenshot: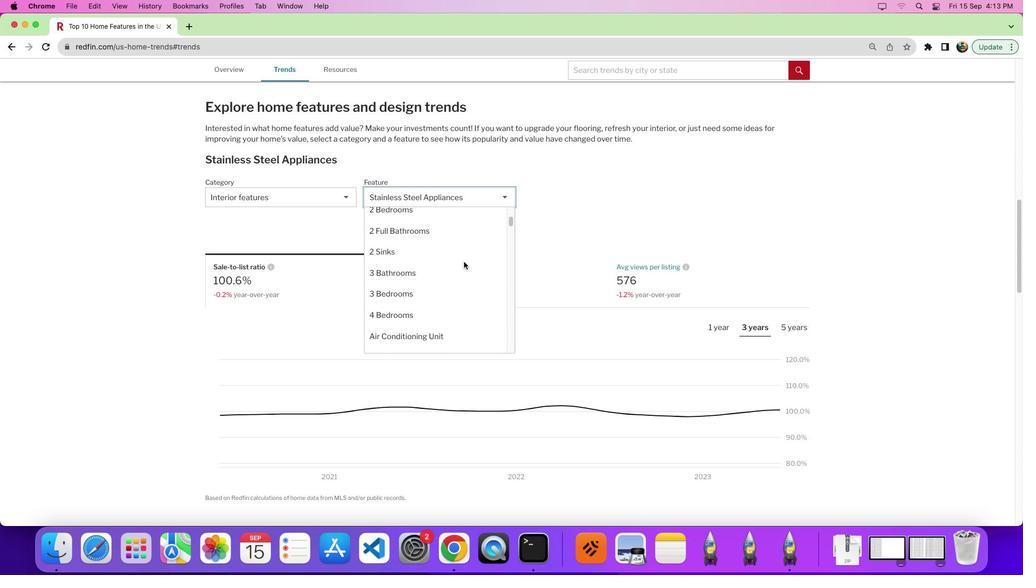 
Action: Mouse moved to (458, 266)
Screenshot: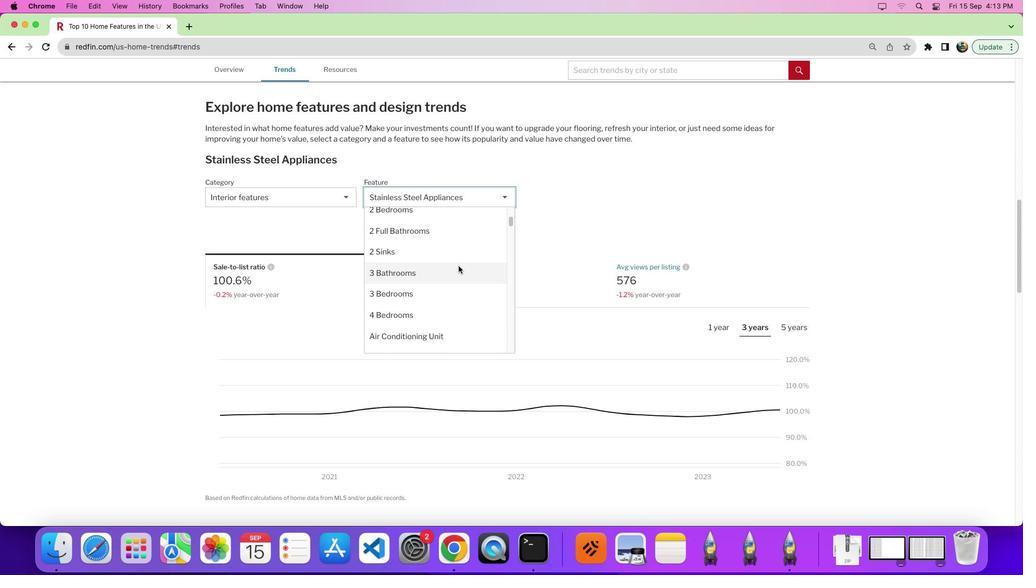 
Action: Mouse scrolled (458, 266) with delta (0, 0)
Screenshot: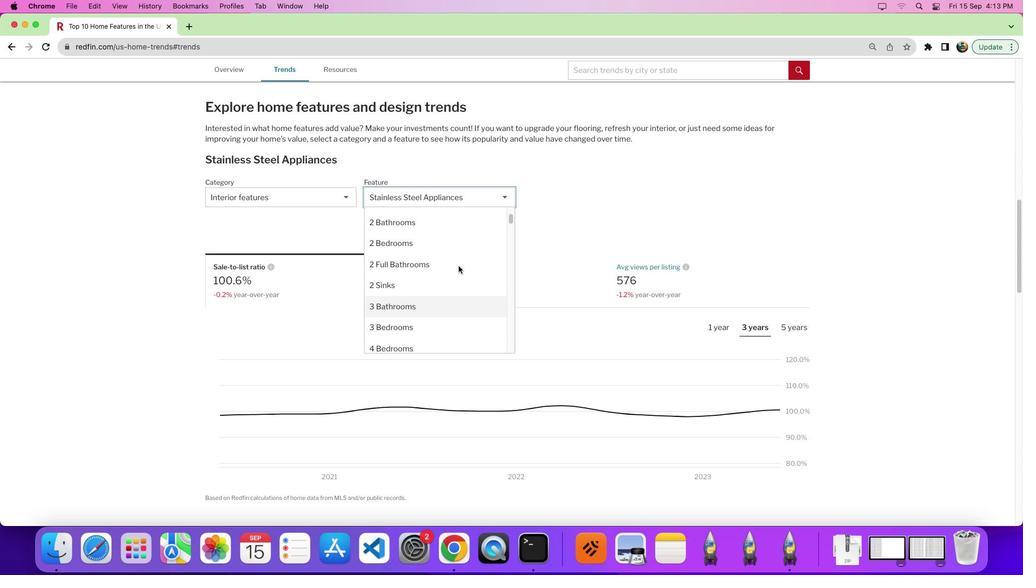 
Action: Mouse scrolled (458, 266) with delta (0, 0)
Screenshot: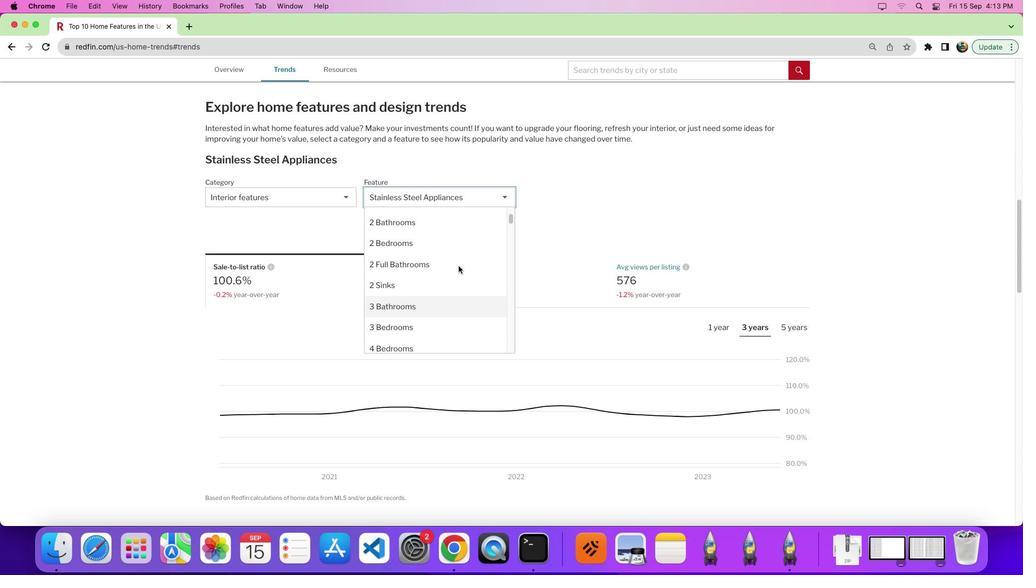 
Action: Mouse scrolled (458, 266) with delta (0, 3)
Screenshot: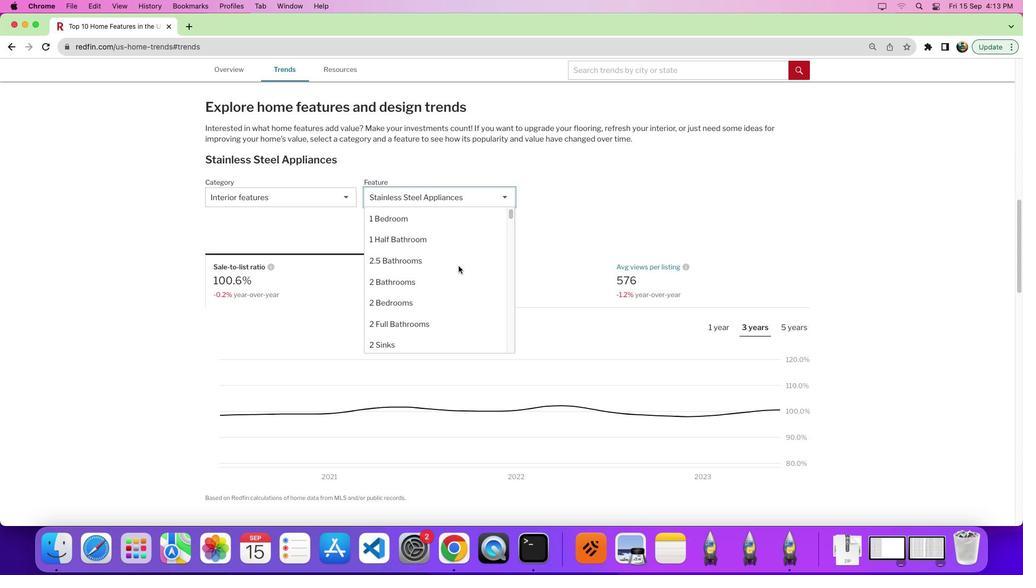 
Action: Mouse moved to (457, 265)
Screenshot: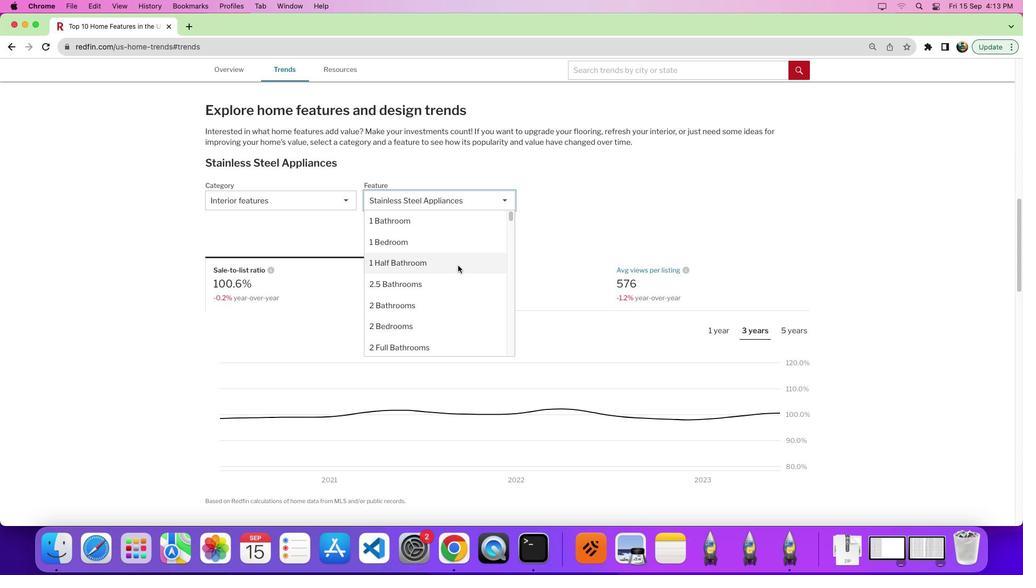 
Action: Mouse scrolled (457, 265) with delta (0, 0)
Screenshot: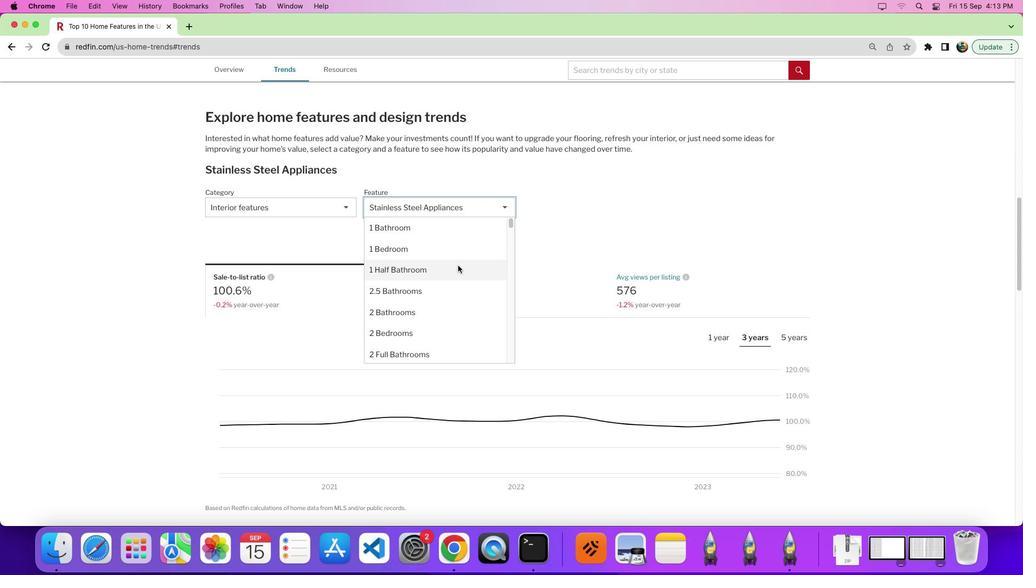 
Action: Mouse scrolled (457, 265) with delta (0, 0)
Screenshot: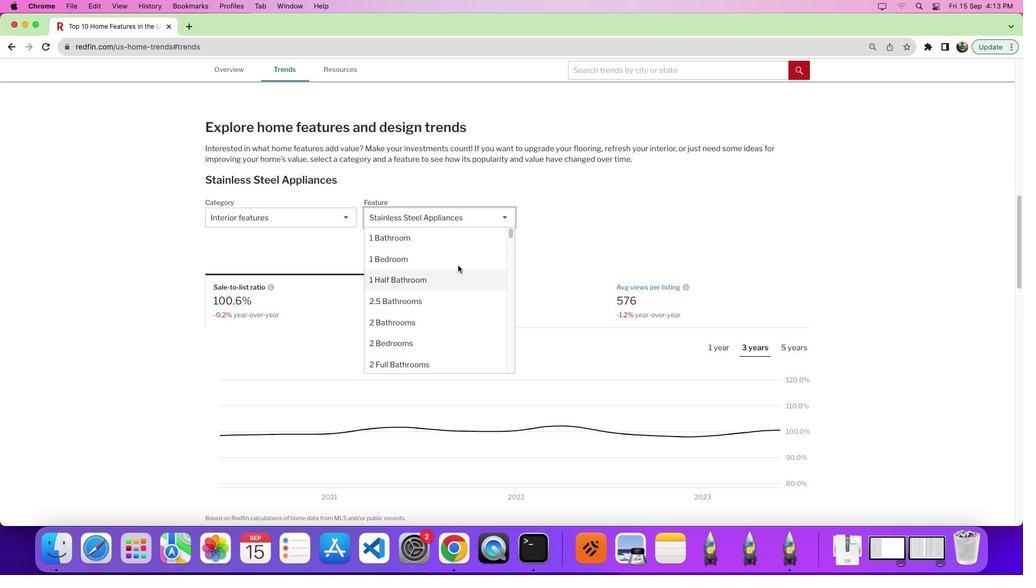 
Action: Mouse moved to (458, 268)
Screenshot: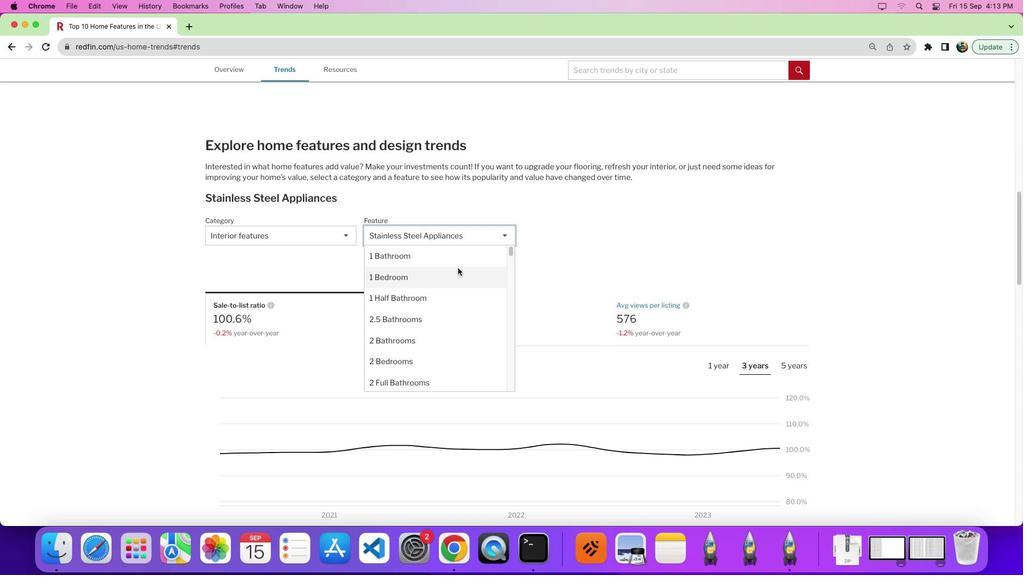 
Action: Mouse scrolled (458, 268) with delta (0, 0)
Screenshot: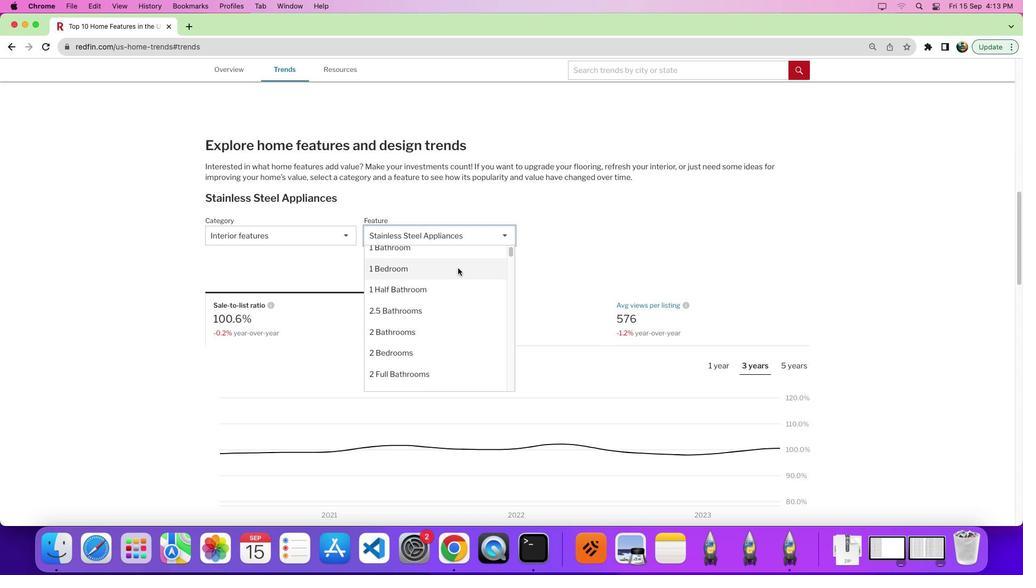 
Action: Mouse scrolled (458, 268) with delta (0, 0)
Screenshot: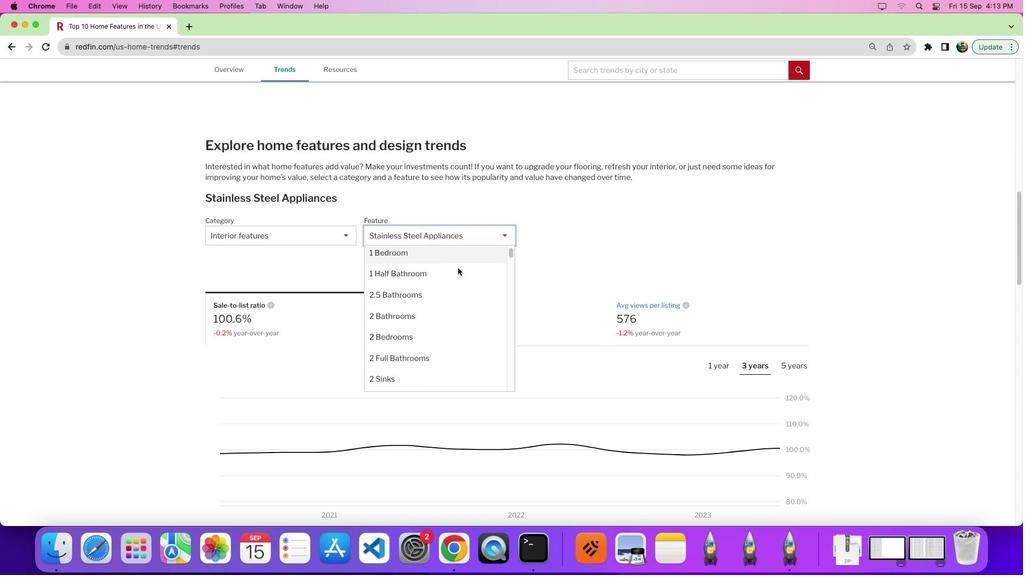 
Action: Mouse scrolled (458, 268) with delta (0, -2)
Screenshot: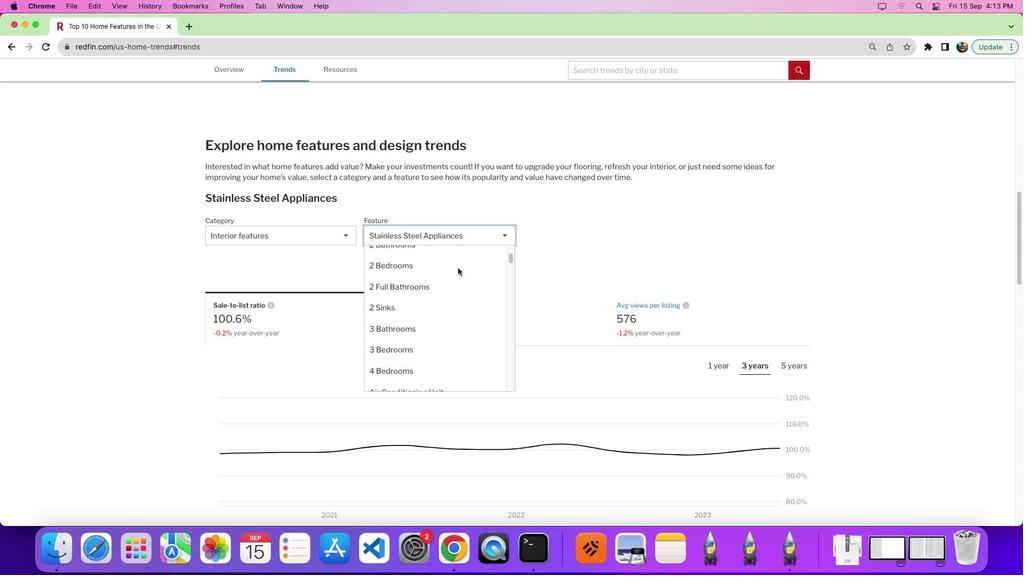 
Action: Mouse scrolled (458, 268) with delta (0, 0)
Screenshot: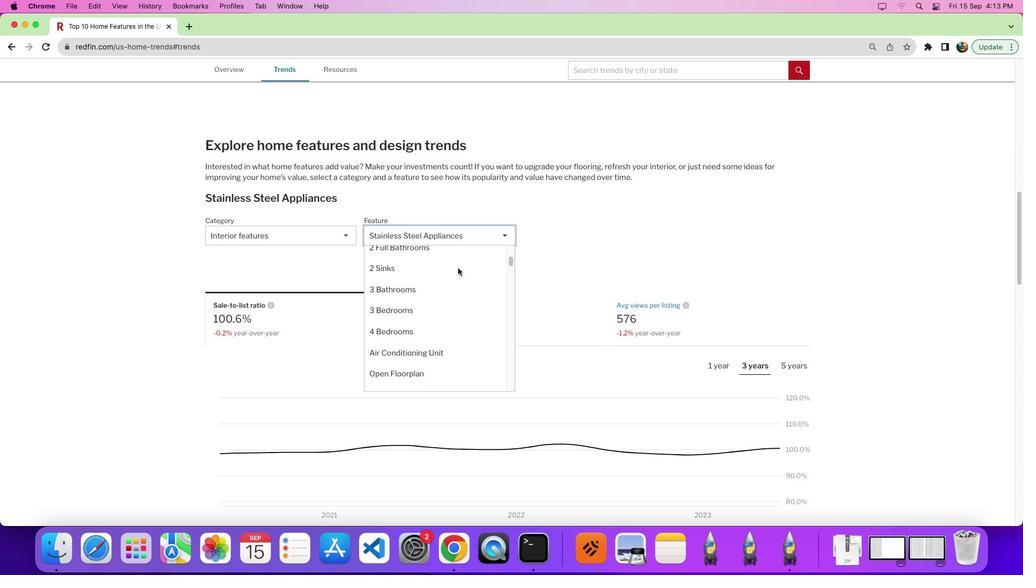 
Action: Mouse scrolled (458, 268) with delta (0, 0)
Screenshot: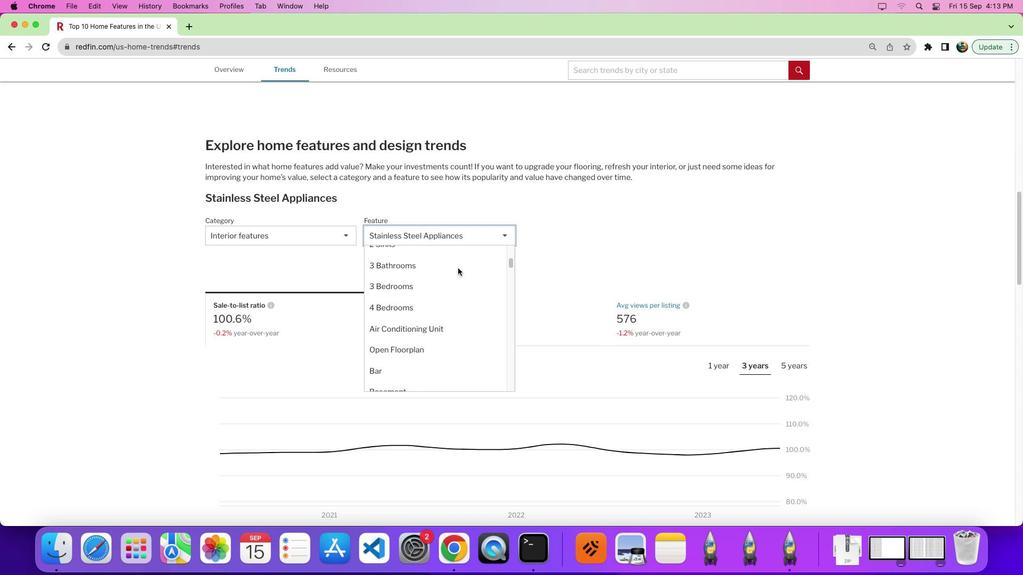 
Action: Mouse scrolled (458, 268) with delta (0, -1)
Screenshot: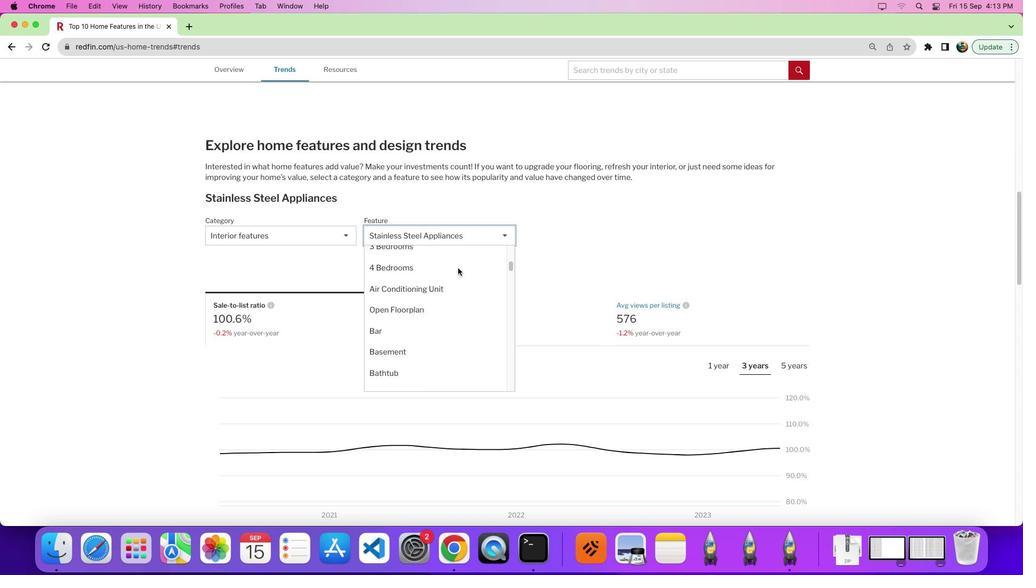 
Action: Mouse moved to (458, 270)
Screenshot: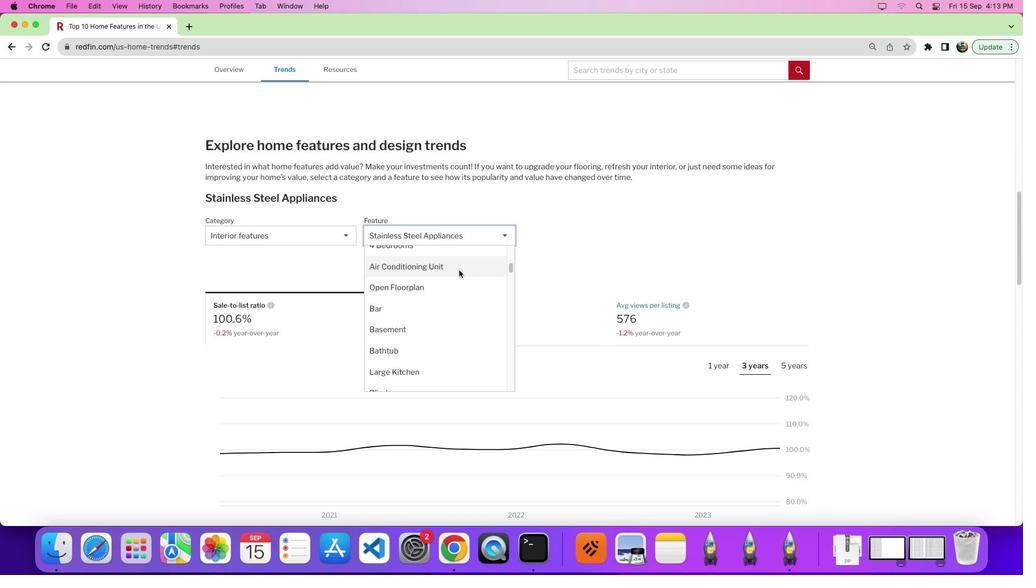 
Action: Mouse scrolled (458, 270) with delta (0, 0)
Screenshot: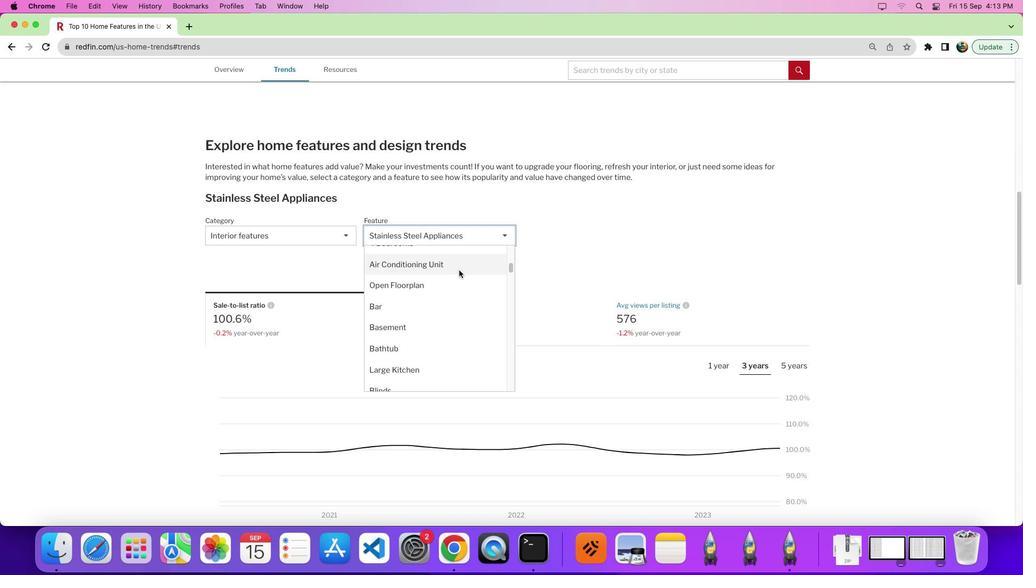 
Action: Mouse scrolled (458, 270) with delta (0, 0)
Screenshot: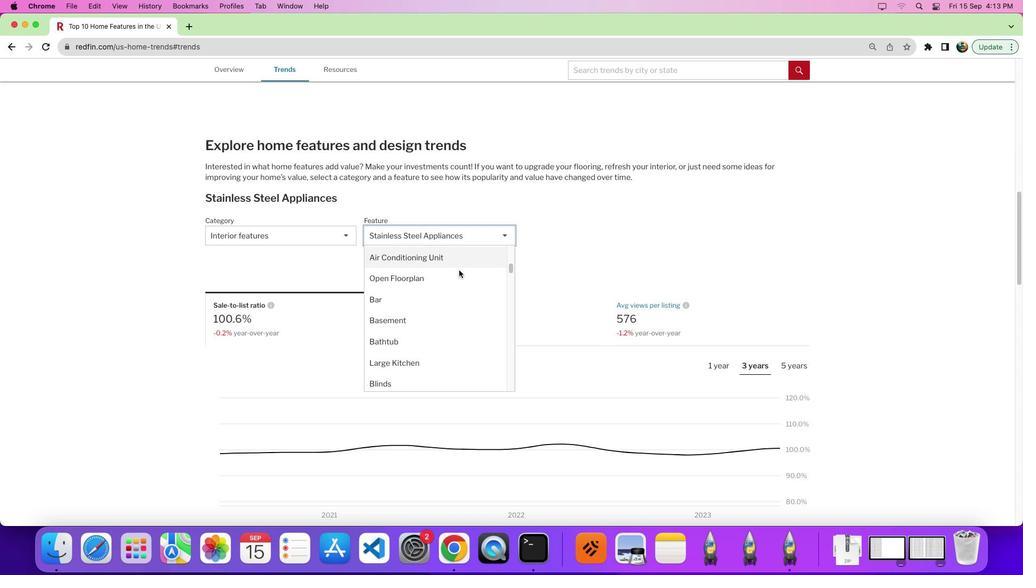 
Action: Mouse moved to (458, 272)
Screenshot: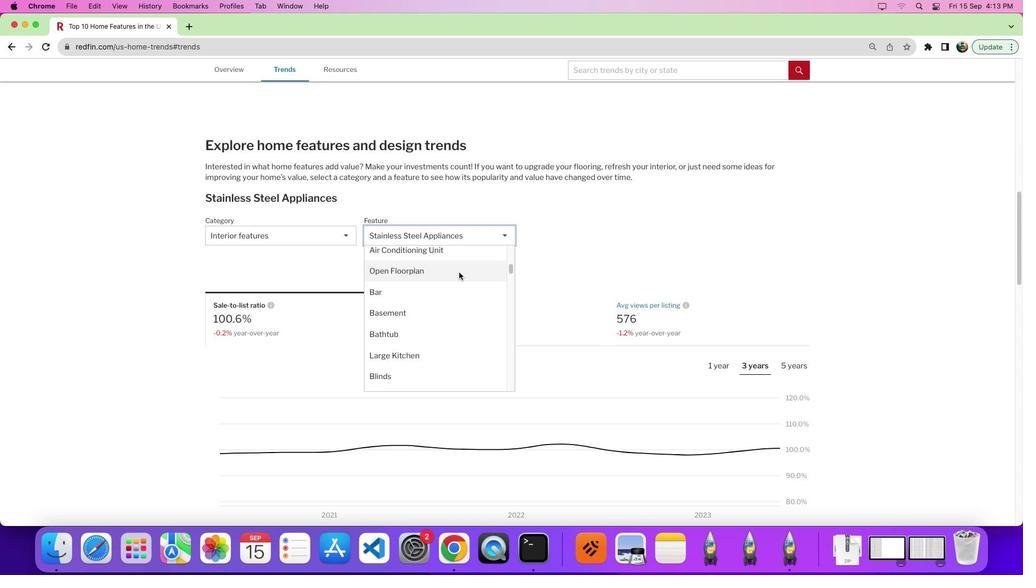 
Action: Mouse scrolled (458, 272) with delta (0, 0)
Screenshot: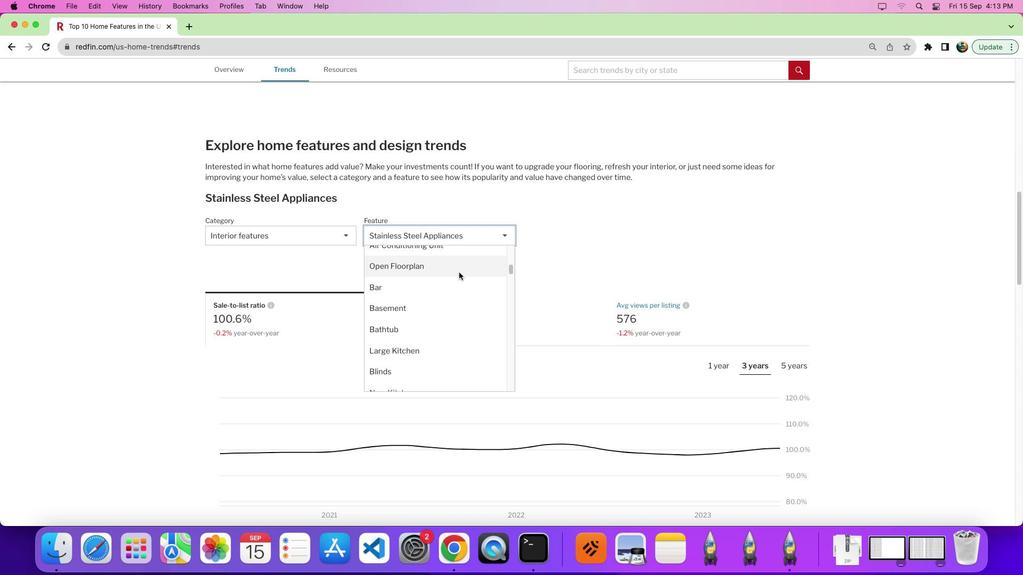 
Action: Mouse scrolled (458, 272) with delta (0, 0)
Screenshot: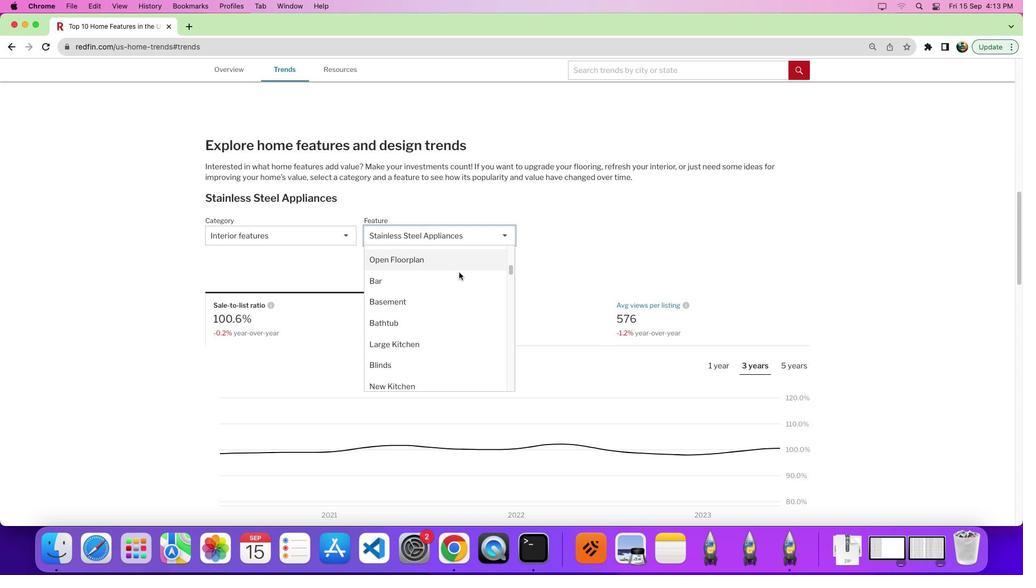 
Action: Mouse moved to (458, 277)
Screenshot: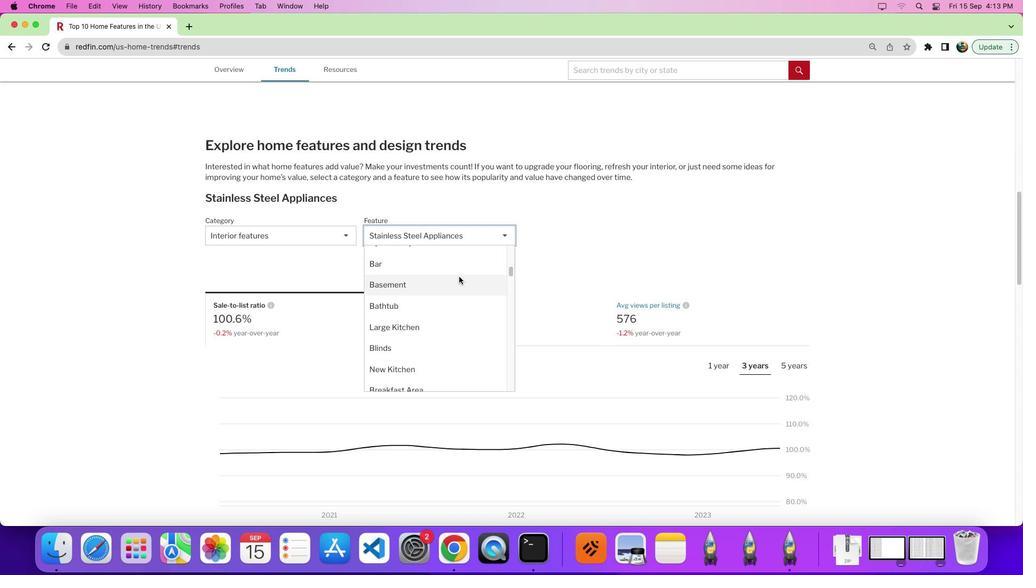 
Action: Mouse scrolled (458, 277) with delta (0, 0)
Screenshot: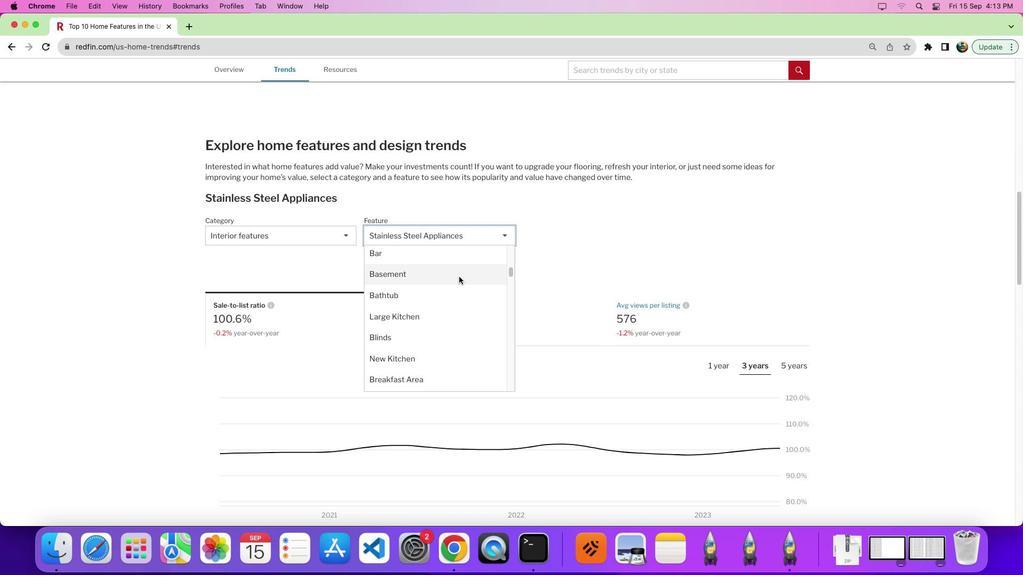 
Action: Mouse scrolled (458, 277) with delta (0, 0)
Screenshot: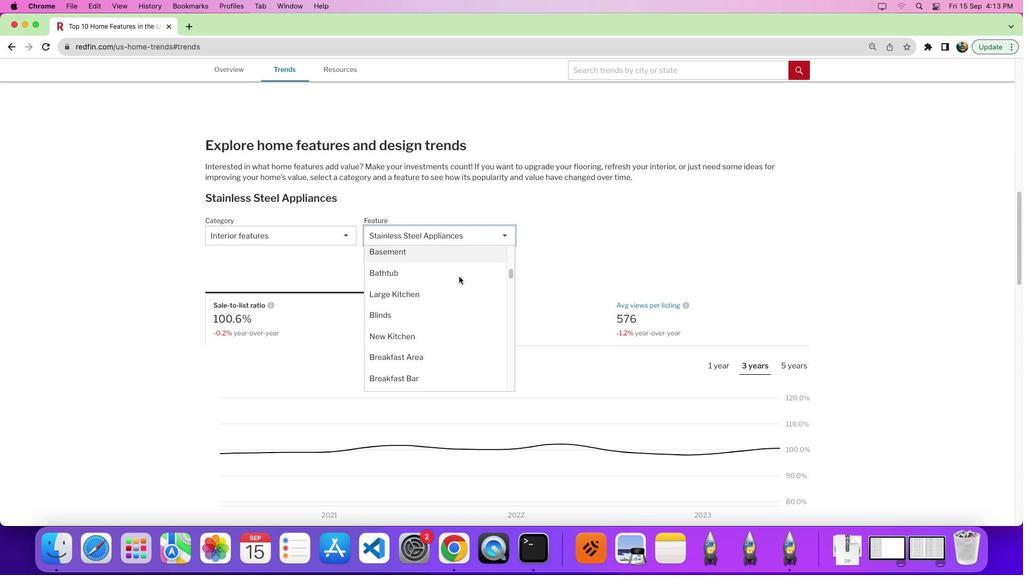 
Action: Mouse scrolled (458, 277) with delta (0, -2)
Screenshot: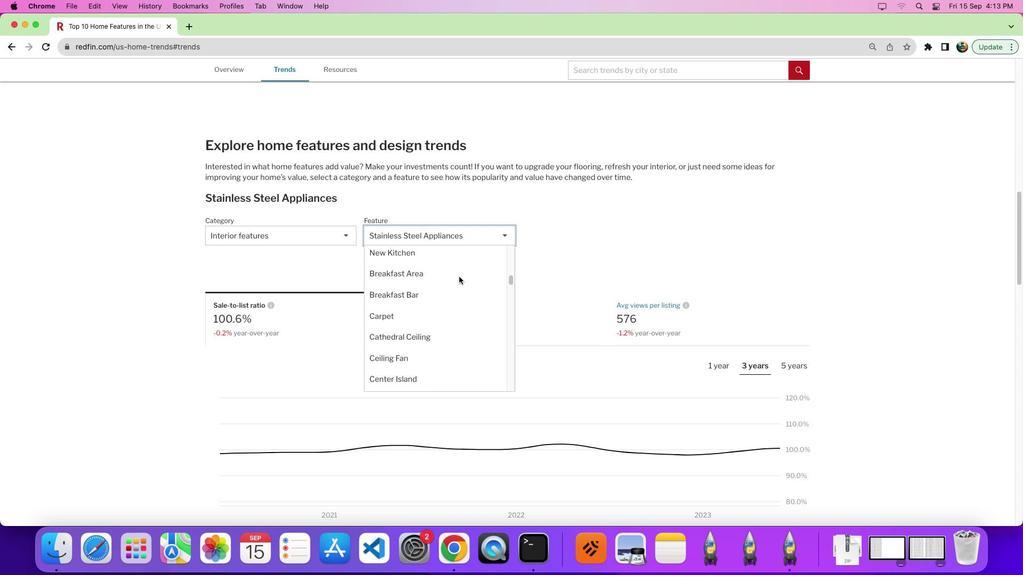 
Action: Mouse moved to (458, 285)
Screenshot: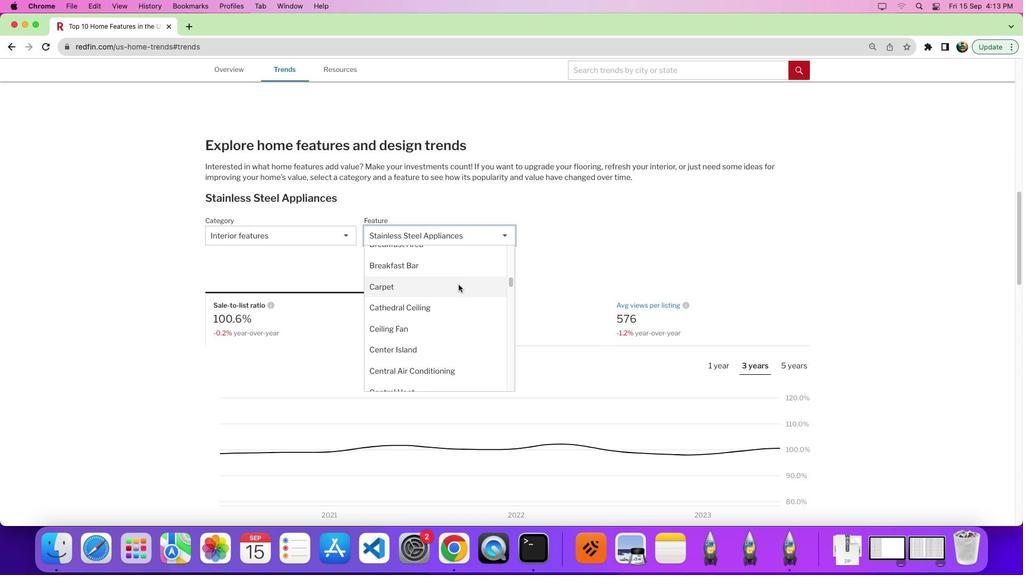 
Action: Mouse pressed left at (458, 285)
Screenshot: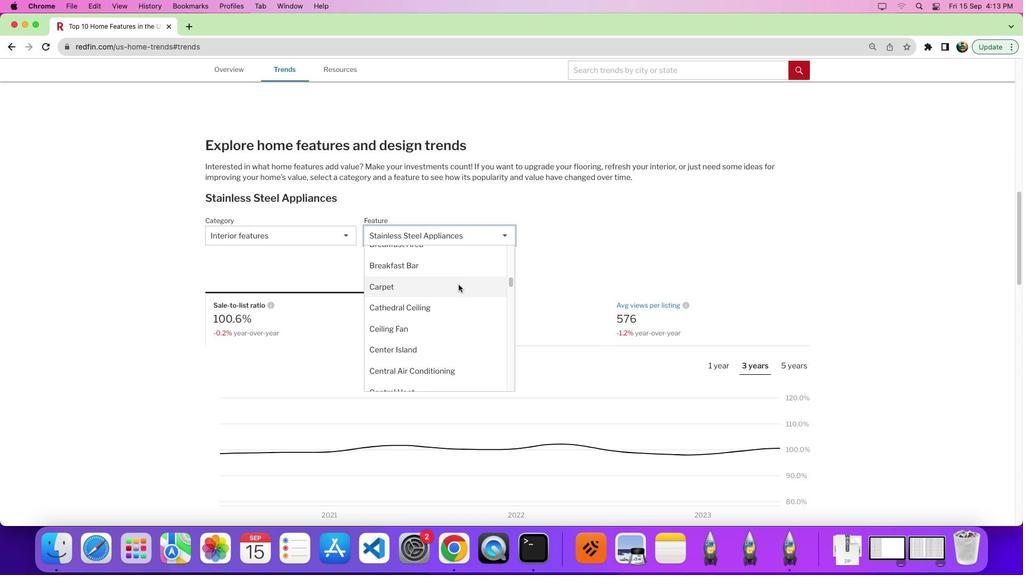 
Action: Mouse moved to (632, 323)
Screenshot: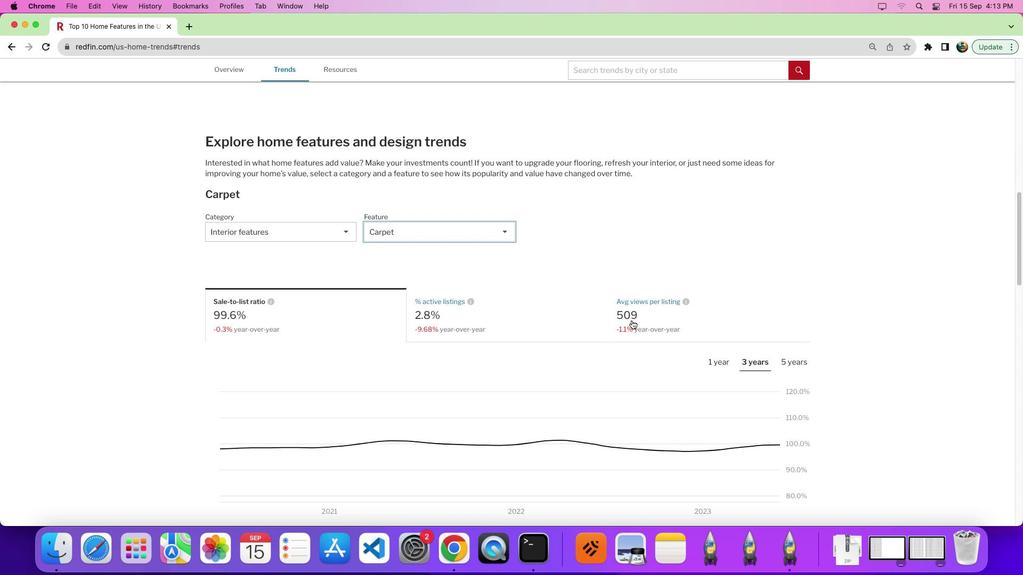 
Action: Mouse scrolled (632, 323) with delta (0, 0)
Screenshot: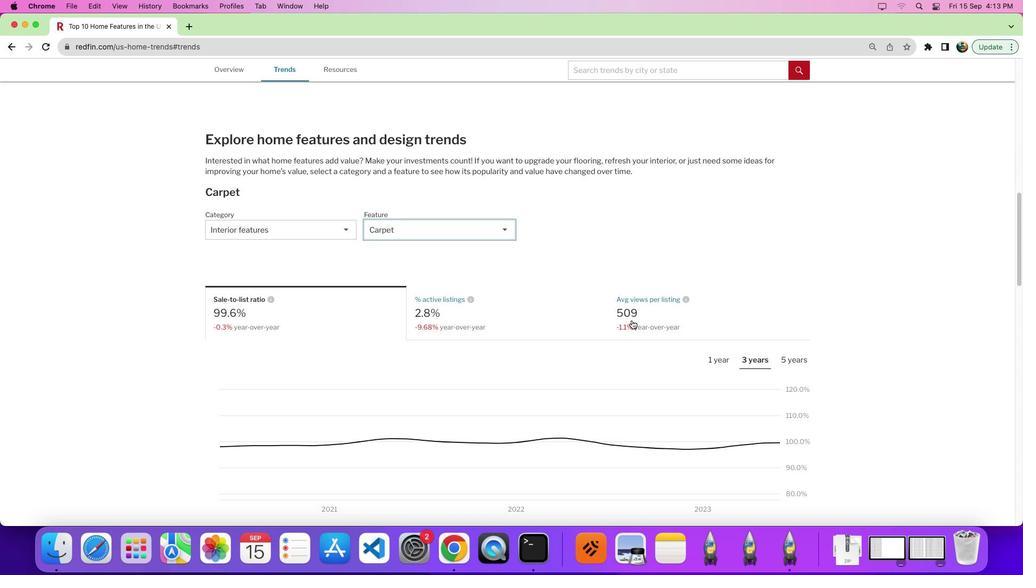 
Action: Mouse moved to (632, 321)
Screenshot: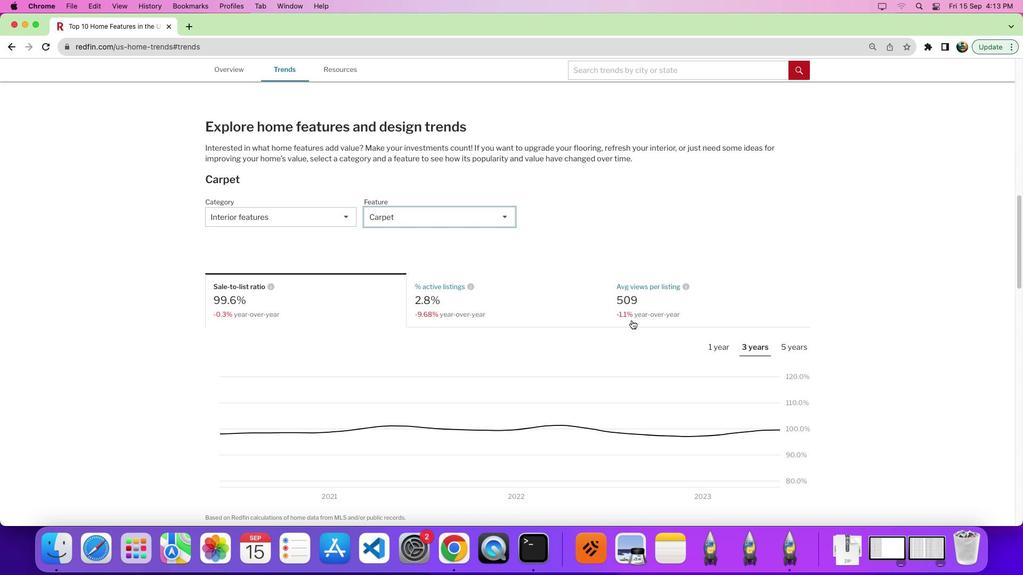
Action: Mouse scrolled (632, 321) with delta (0, 0)
Screenshot: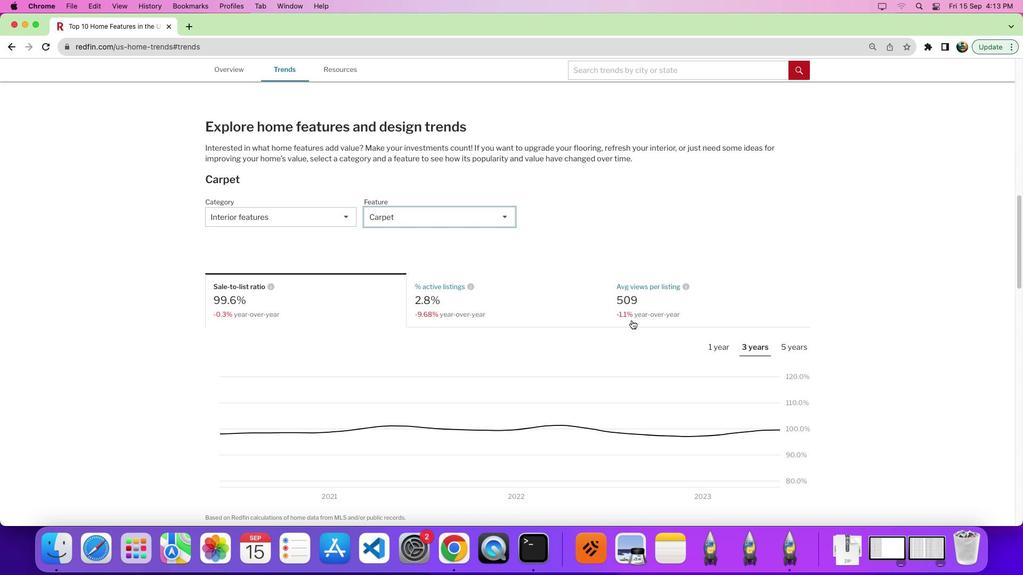 
Action: Mouse moved to (530, 293)
Screenshot: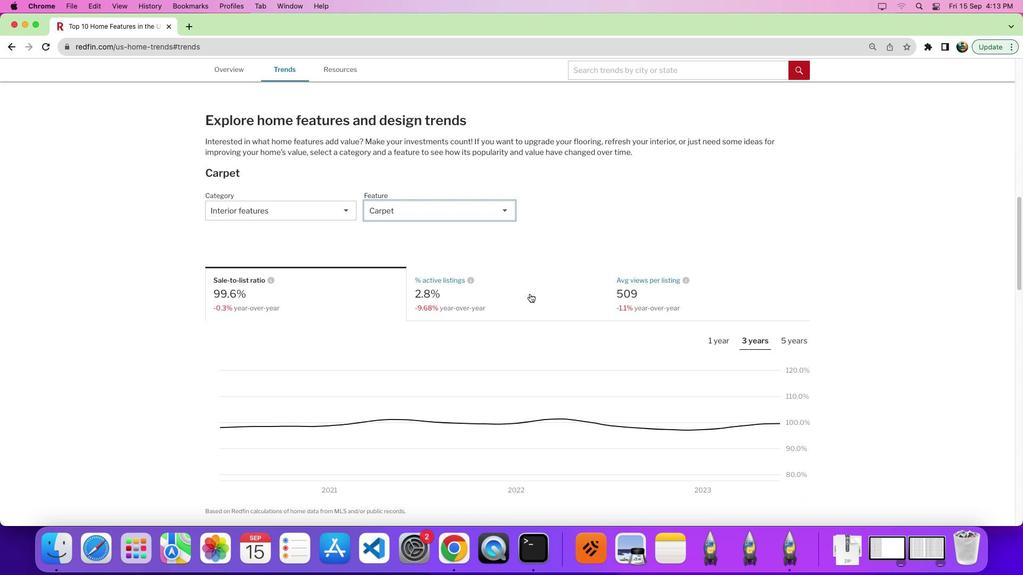 
Action: Mouse scrolled (530, 293) with delta (0, 0)
Screenshot: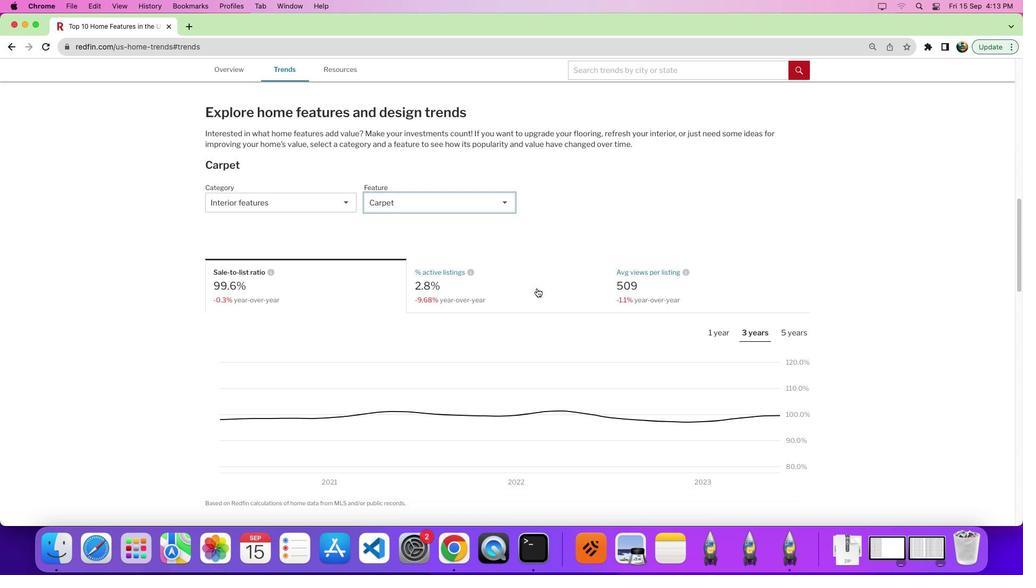 
Action: Mouse moved to (536, 288)
Screenshot: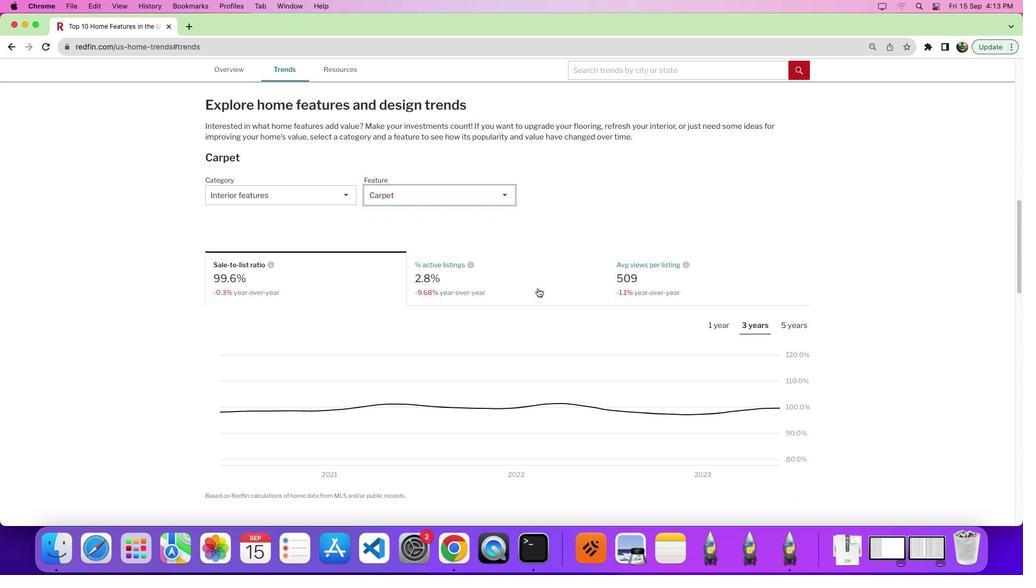 
Action: Mouse scrolled (536, 288) with delta (0, 0)
Screenshot: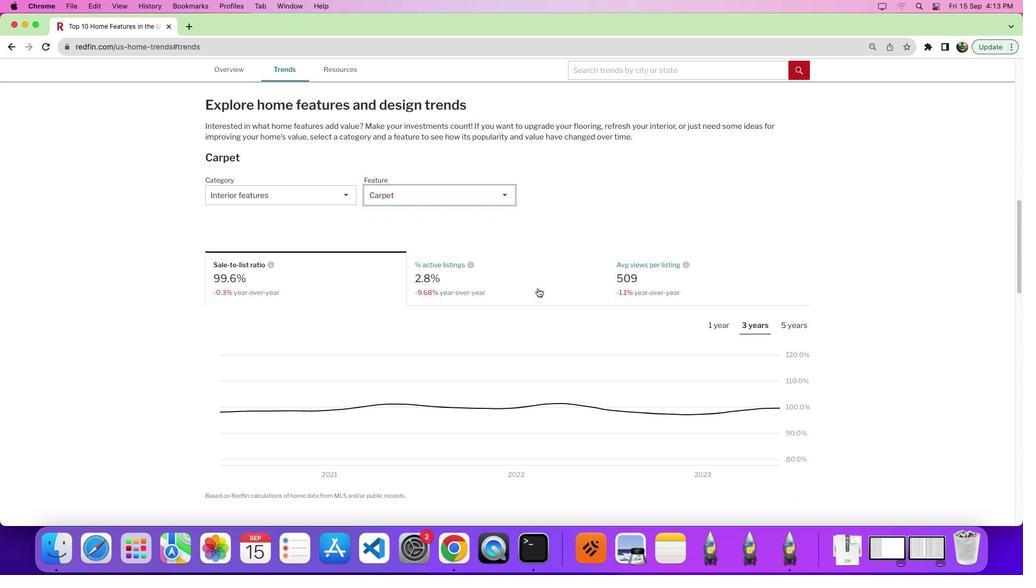 
Action: Mouse moved to (659, 314)
Screenshot: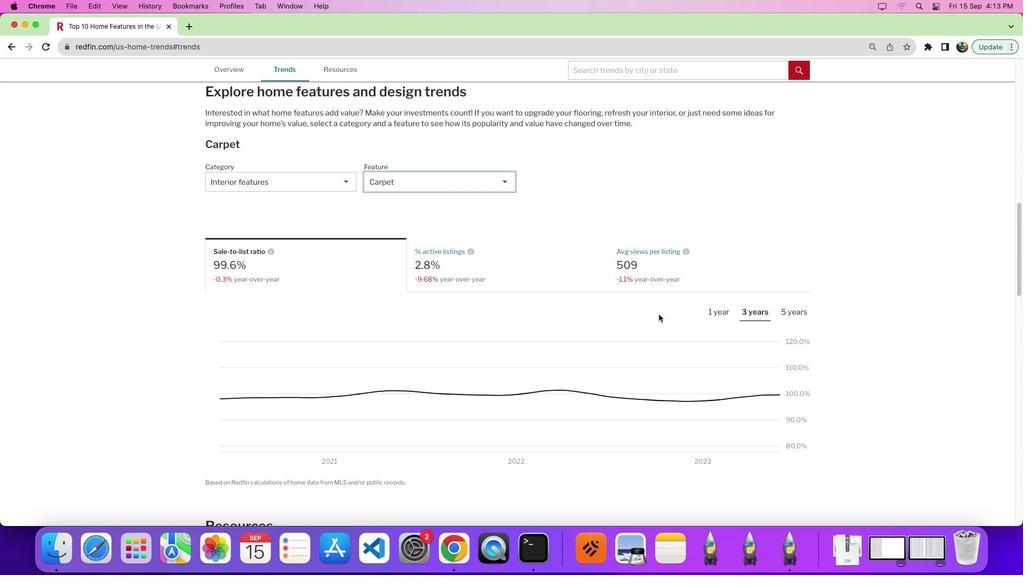 
Action: Mouse scrolled (659, 314) with delta (0, 0)
Screenshot: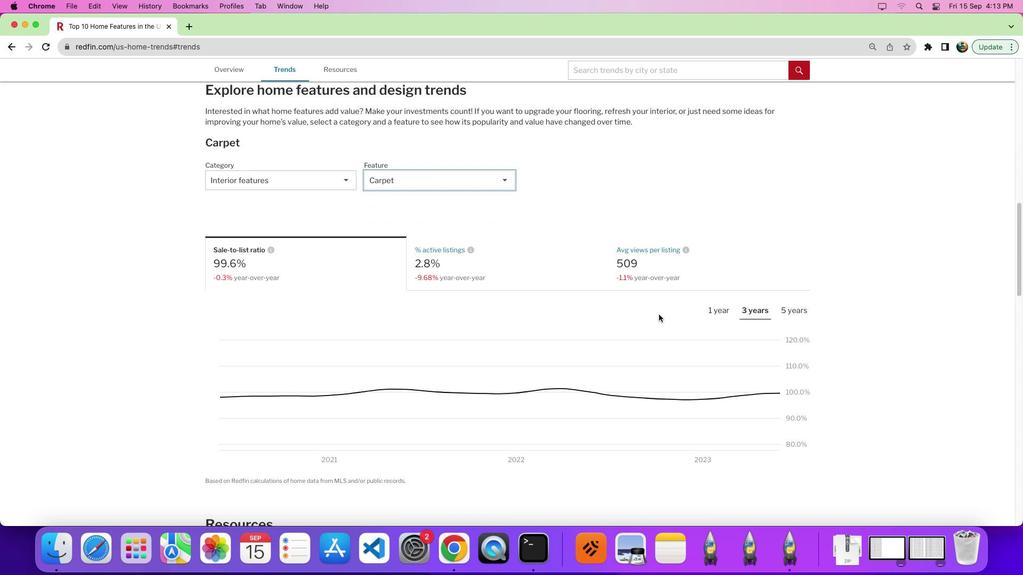 
Action: Mouse scrolled (659, 314) with delta (0, 0)
Screenshot: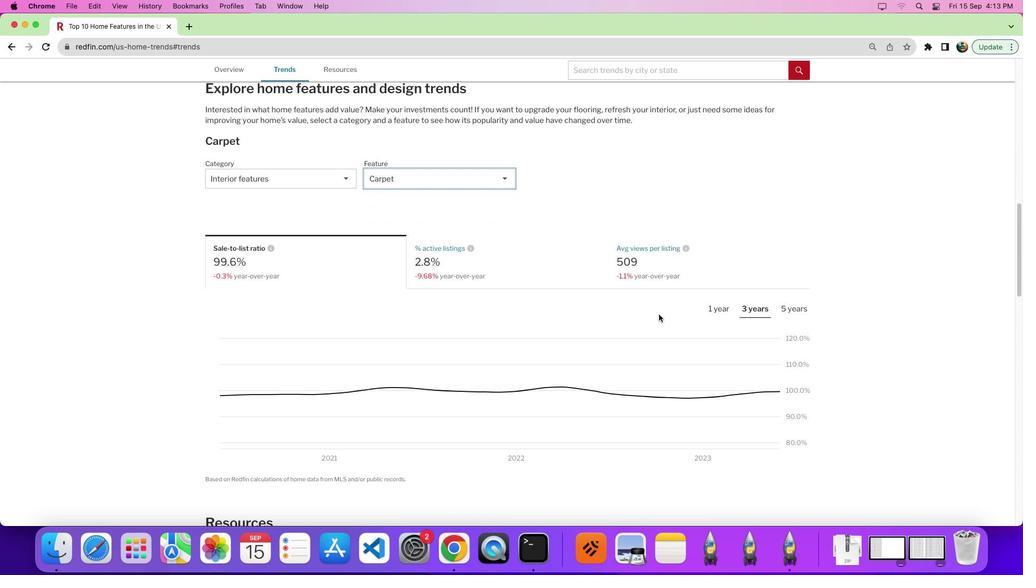 
Action: Mouse moved to (797, 311)
Screenshot: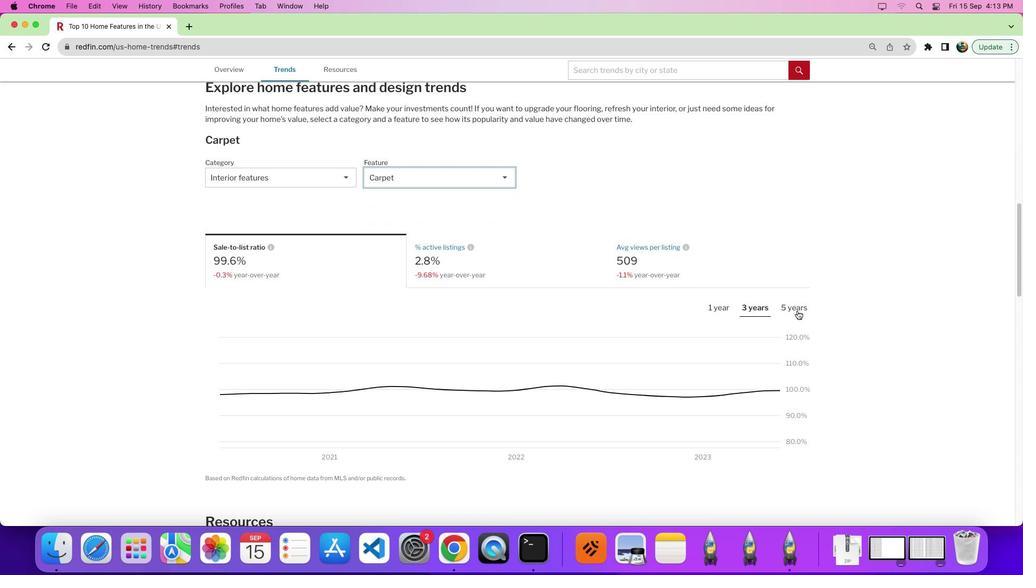 
Action: Mouse pressed left at (797, 311)
Screenshot: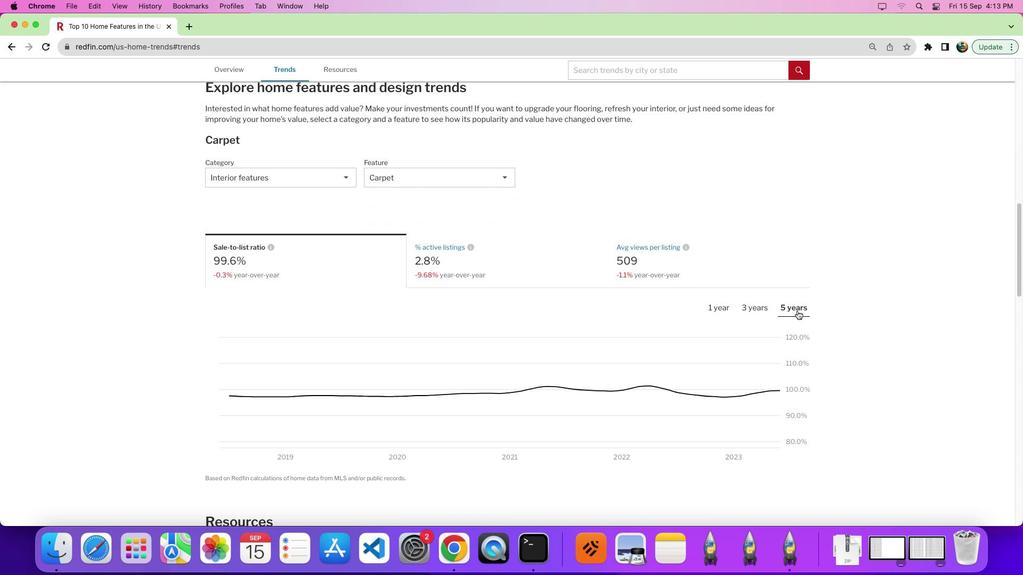 
Action: Mouse moved to (645, 315)
Screenshot: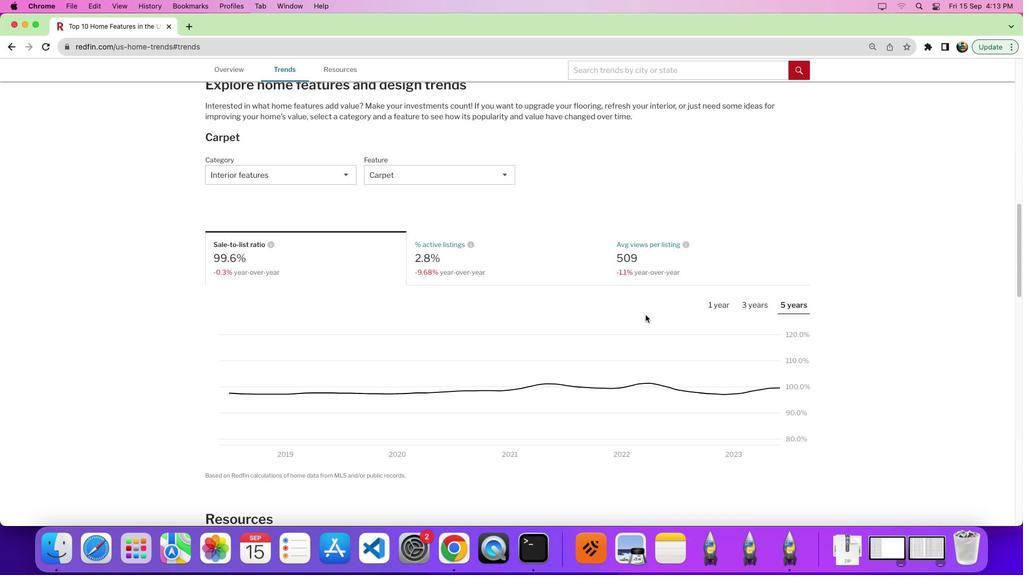 
Action: Mouse scrolled (645, 315) with delta (0, 0)
Screenshot: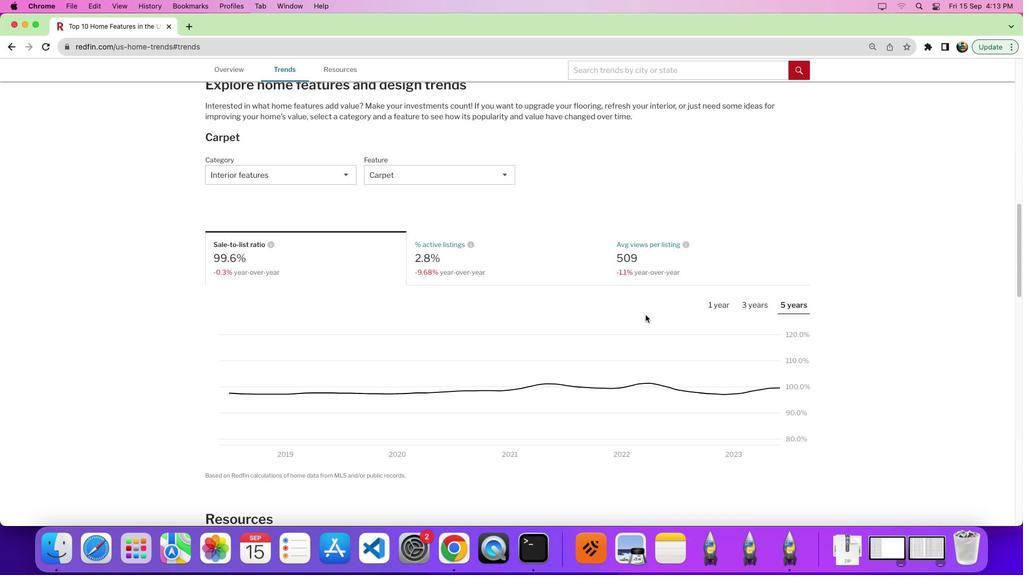 
Action: Mouse scrolled (645, 315) with delta (0, 0)
Screenshot: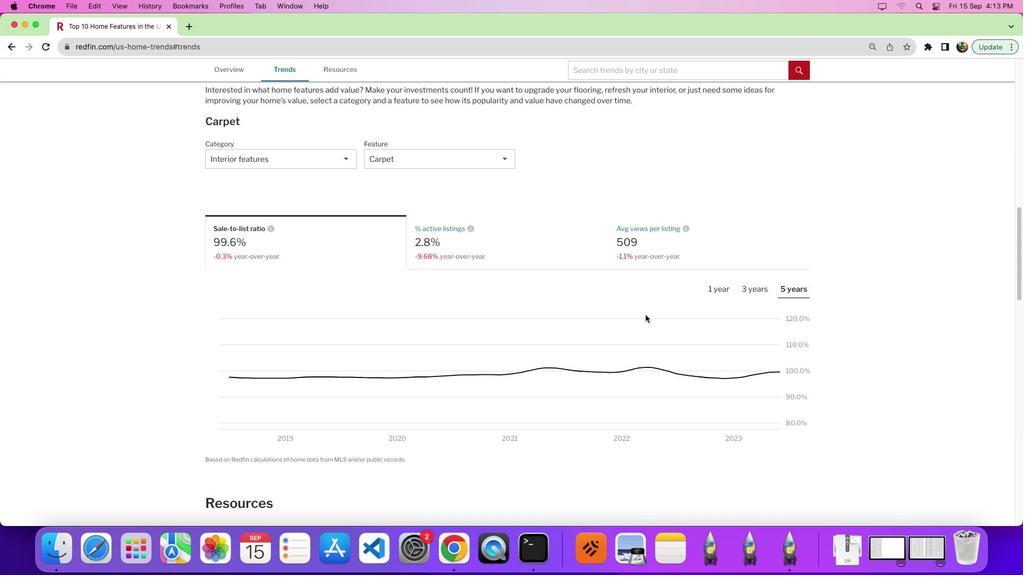 
Action: Mouse moved to (827, 315)
Screenshot: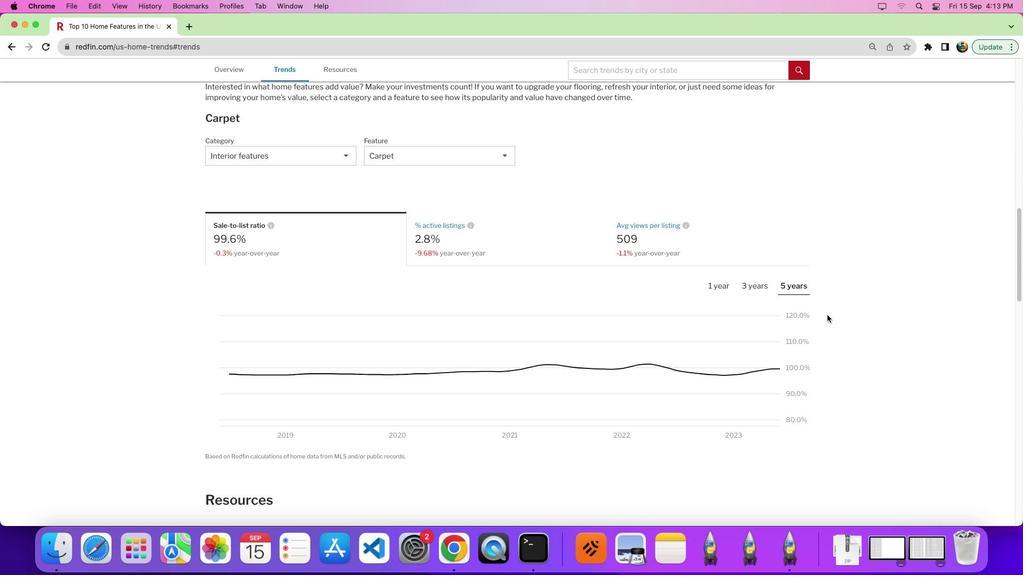 
Action: Mouse scrolled (827, 315) with delta (0, 0)
Screenshot: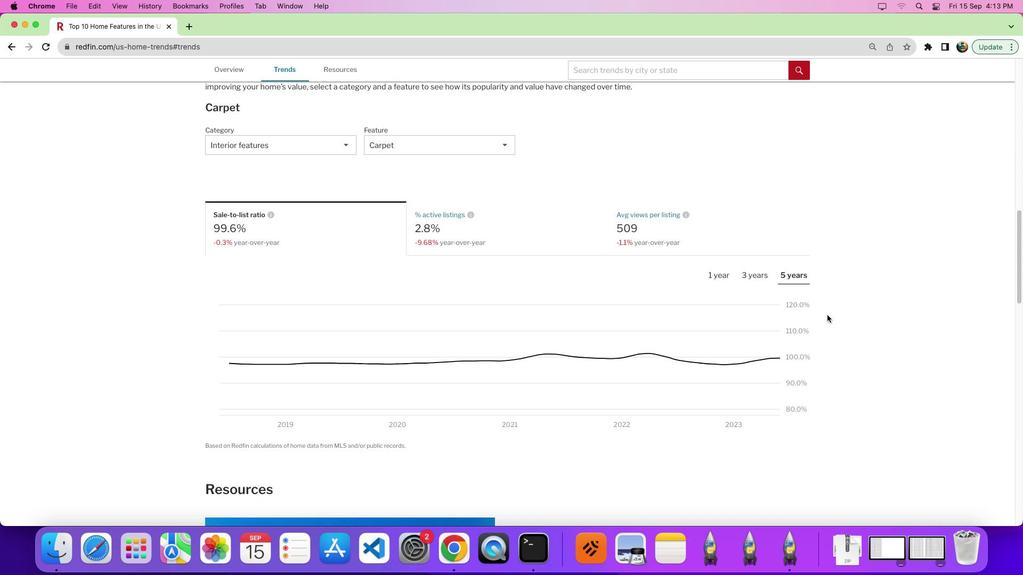 
Action: Mouse scrolled (827, 315) with delta (0, 0)
Screenshot: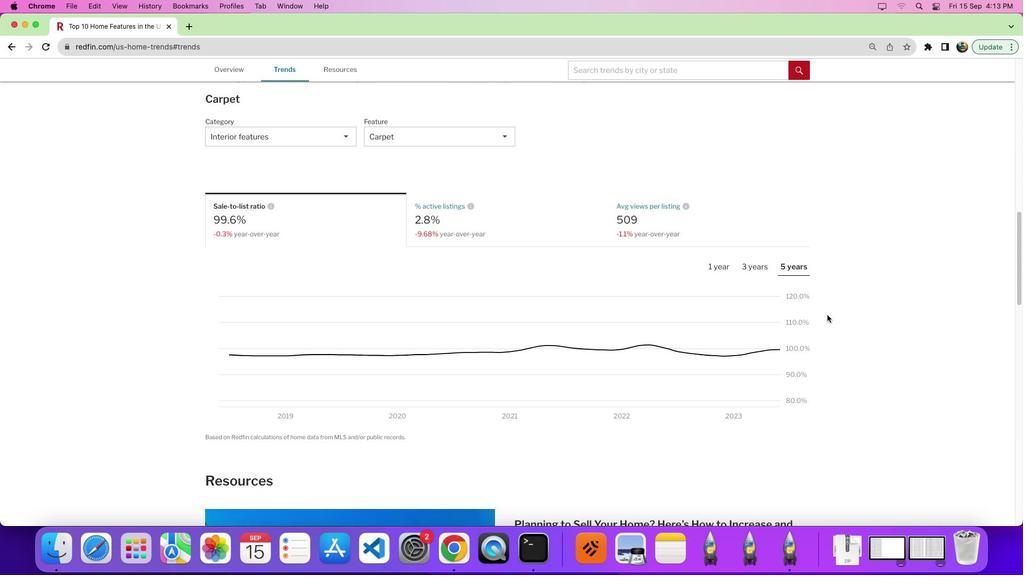 
Action: Mouse scrolled (827, 315) with delta (0, 0)
Screenshot: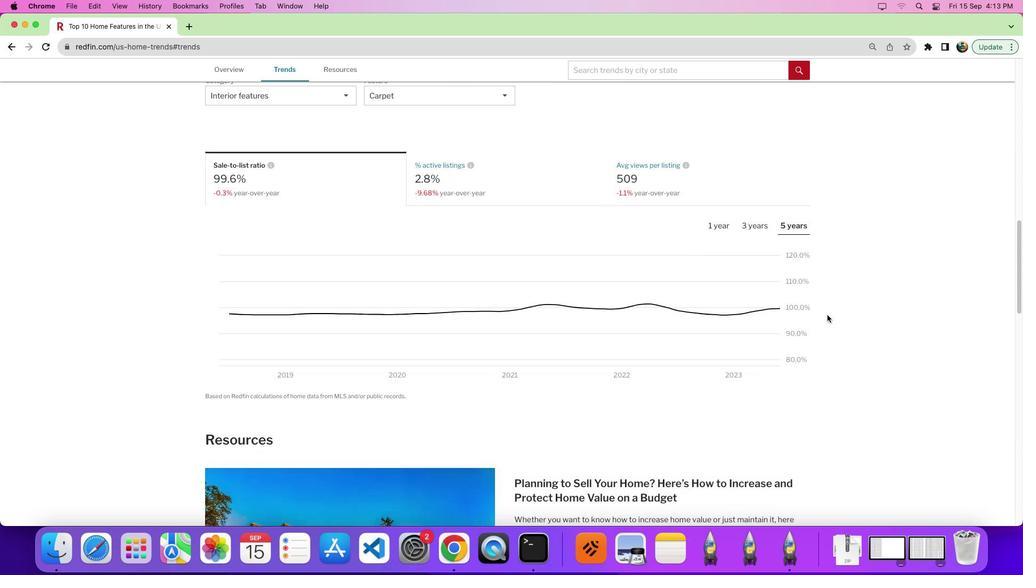 
Action: Mouse moved to (779, 417)
Screenshot: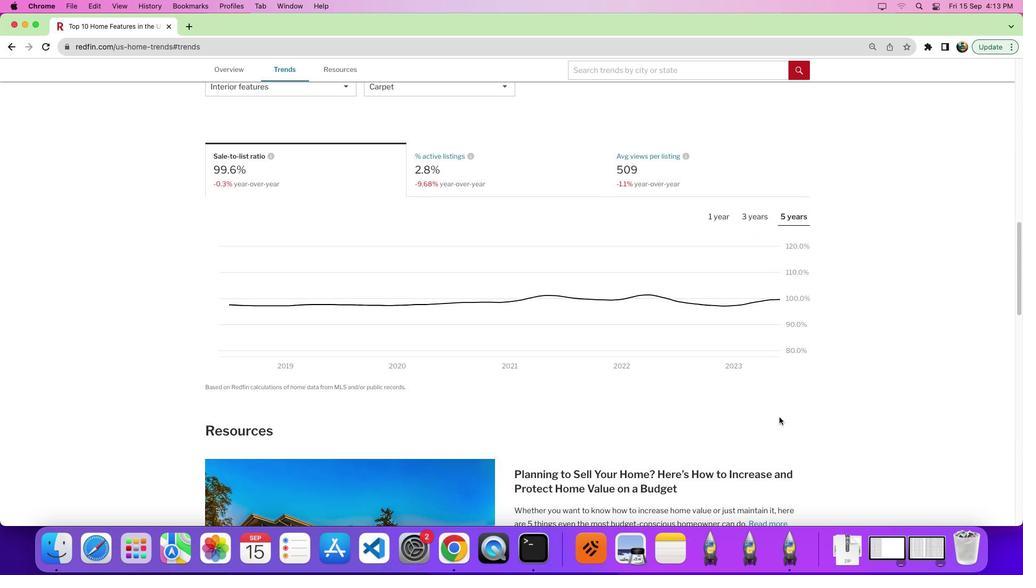 
